 Task: Create List Reviewing in Board HR Policies to Workspace Creative Team. Create List Feedback in Board Team Collaboration to Workspace Creative Team. Create List Improving in Board Product Roadmap Planning and Management to Workspace Creative Team
Action: Mouse moved to (60, 299)
Screenshot: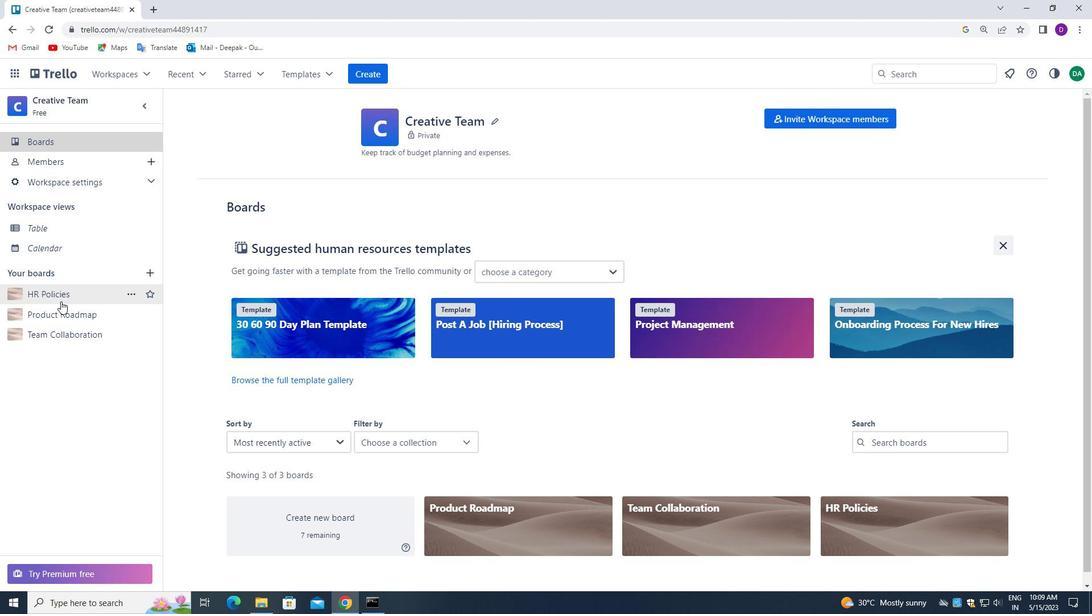 
Action: Mouse pressed left at (60, 299)
Screenshot: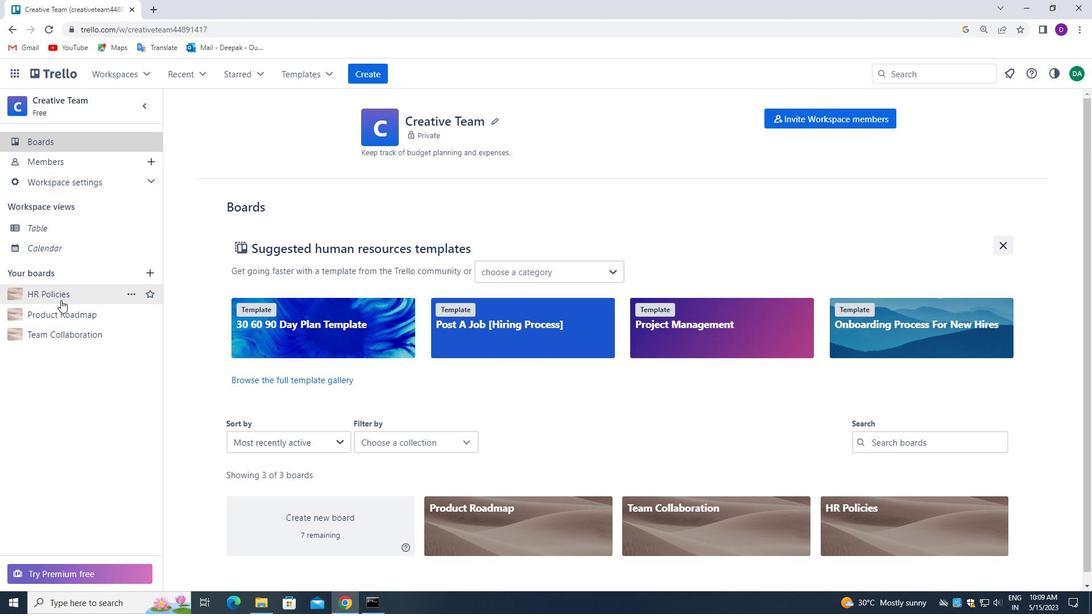 
Action: Mouse moved to (209, 146)
Screenshot: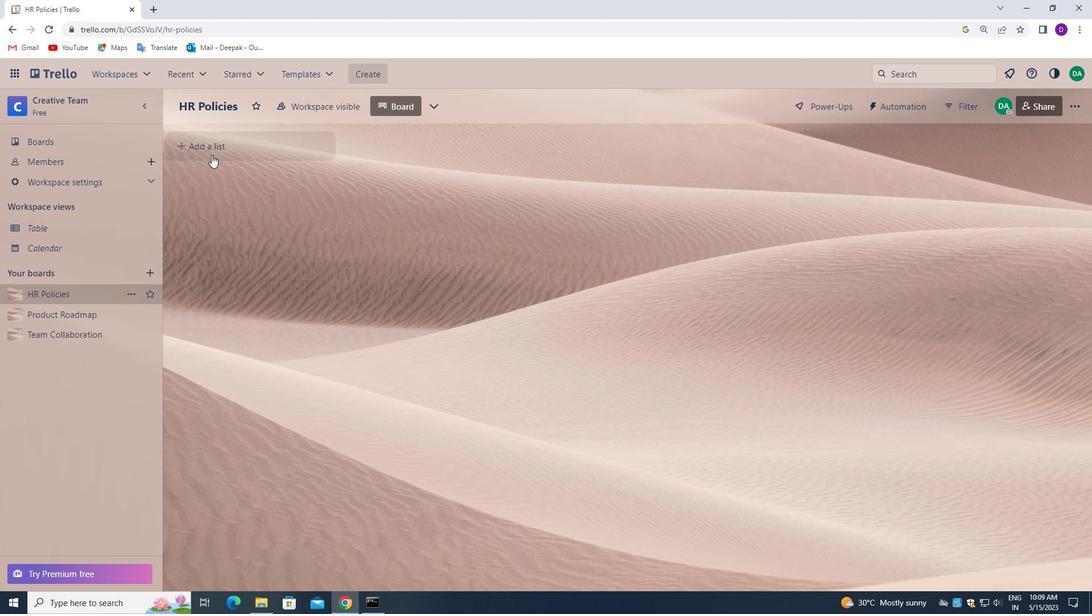 
Action: Mouse pressed left at (209, 146)
Screenshot: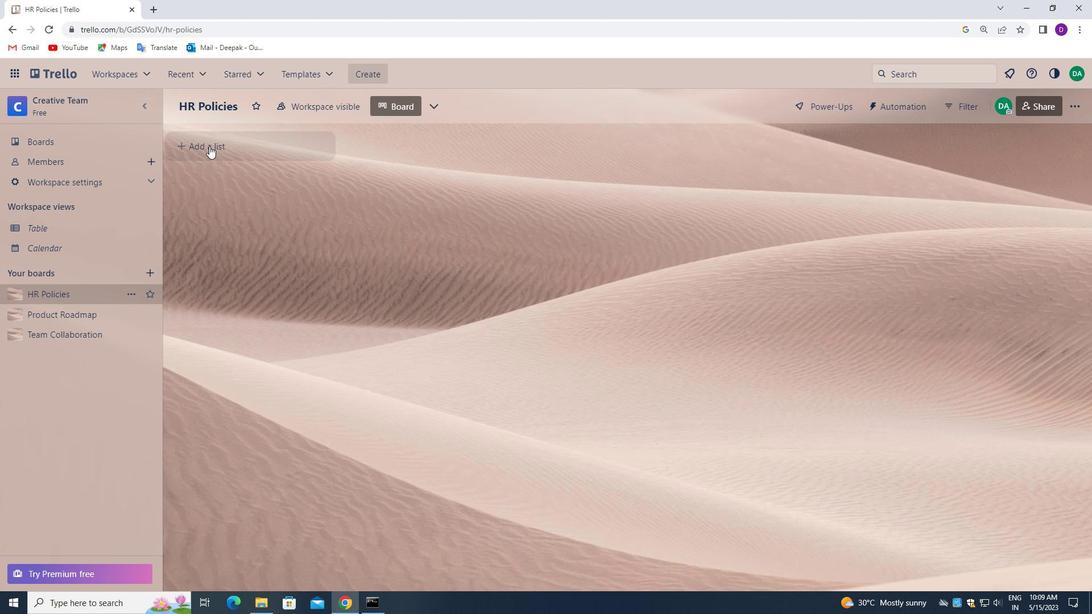 
Action: Mouse pressed left at (209, 146)
Screenshot: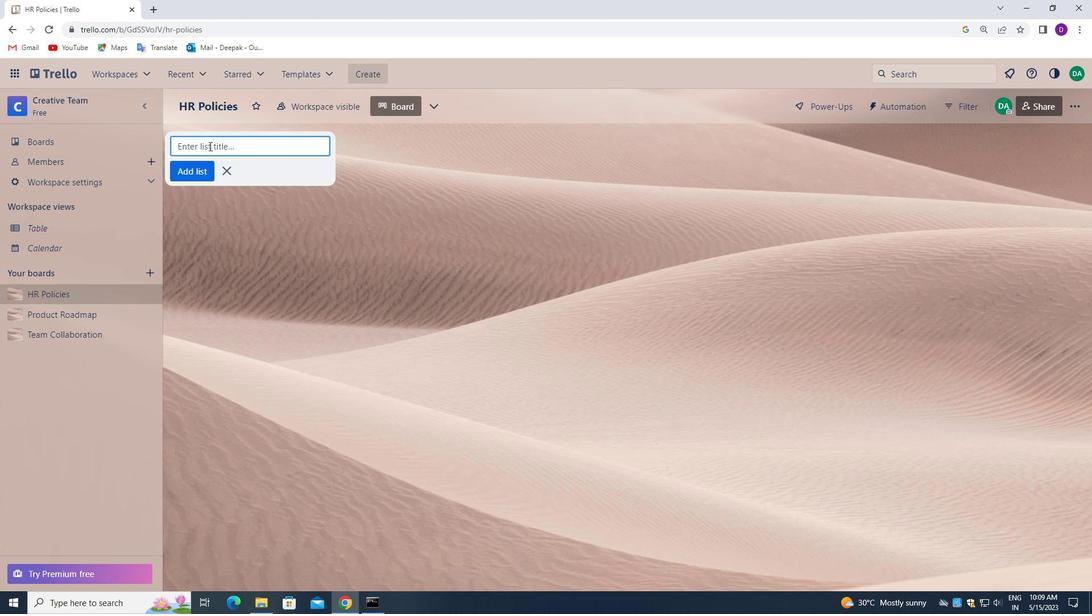 
Action: Mouse moved to (229, 260)
Screenshot: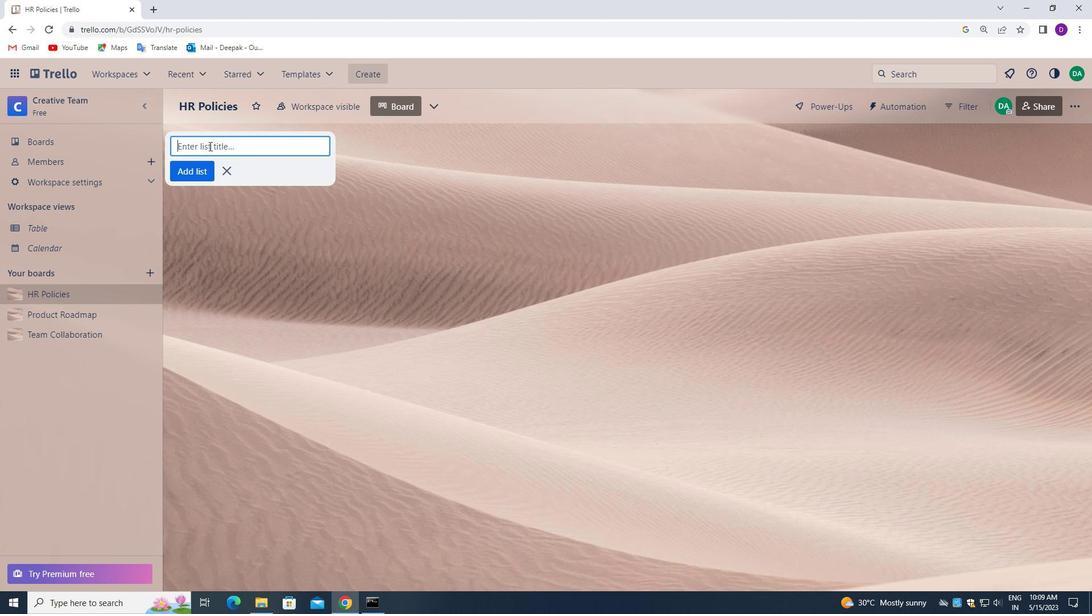 
Action: Key pressed <Key.shift_r>Reviewing
Screenshot: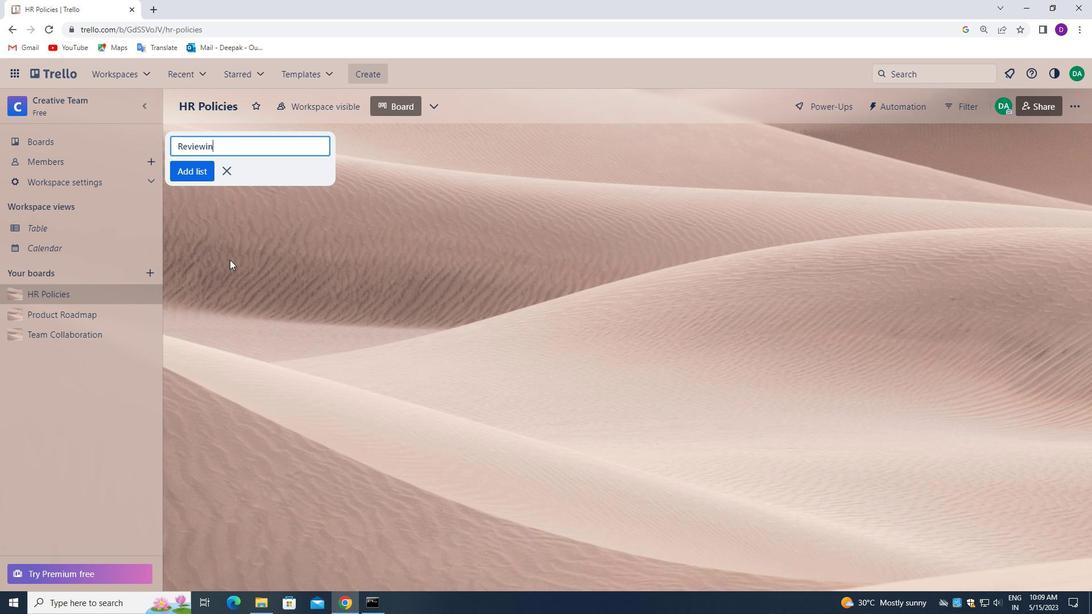 
Action: Mouse moved to (184, 169)
Screenshot: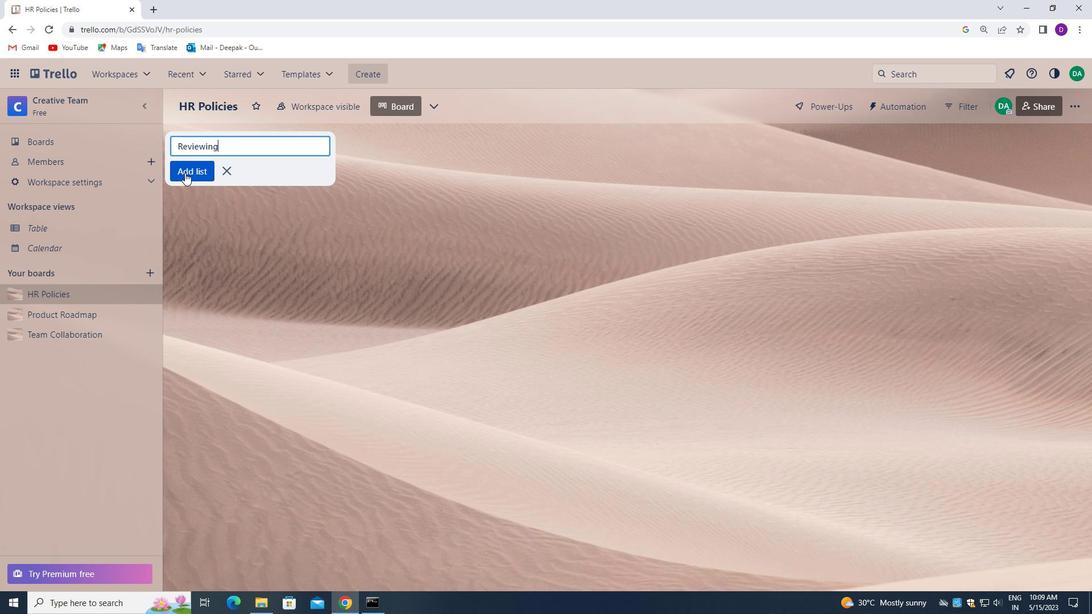 
Action: Mouse pressed left at (184, 169)
Screenshot: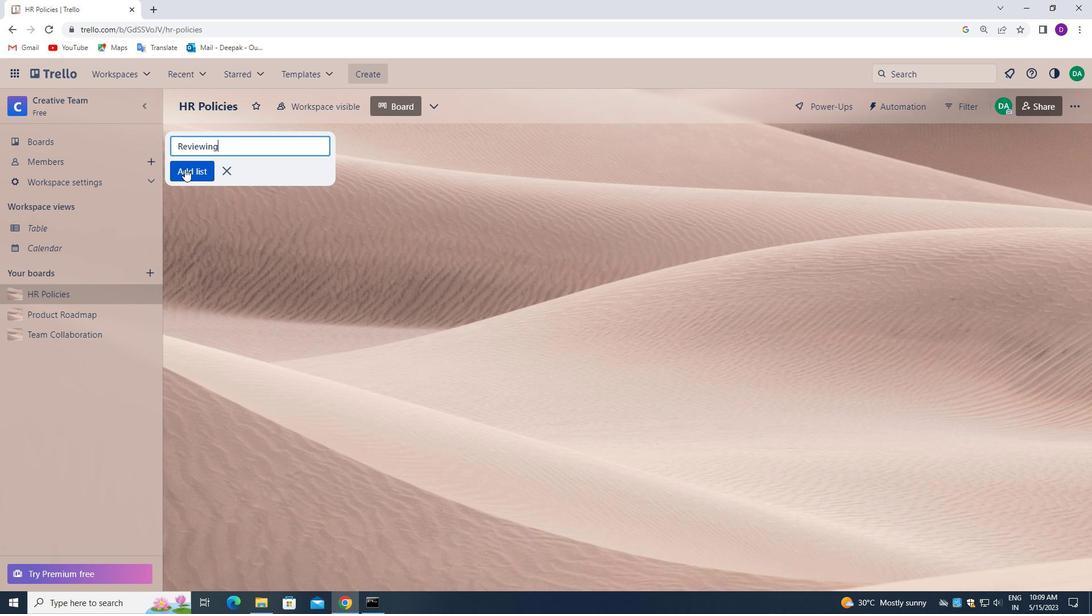 
Action: Mouse moved to (61, 336)
Screenshot: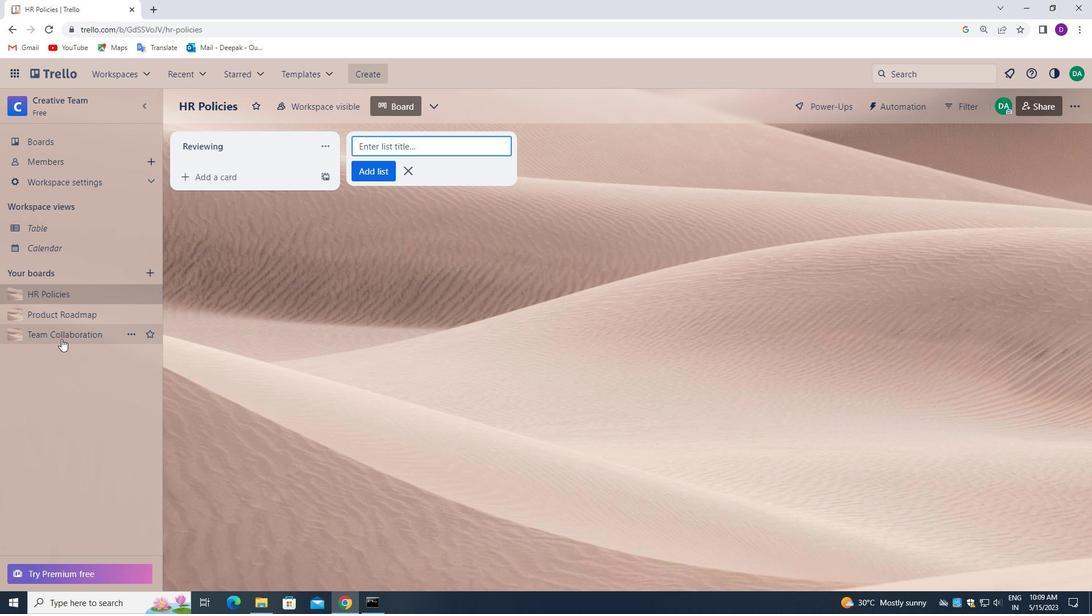 
Action: Mouse pressed left at (61, 336)
Screenshot: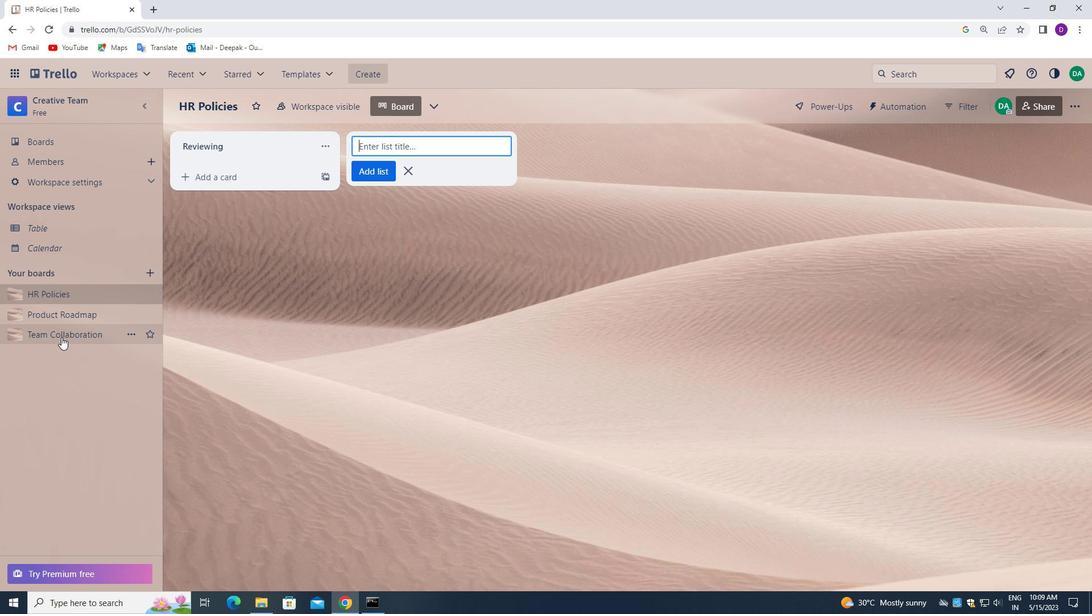 
Action: Mouse moved to (324, 138)
Screenshot: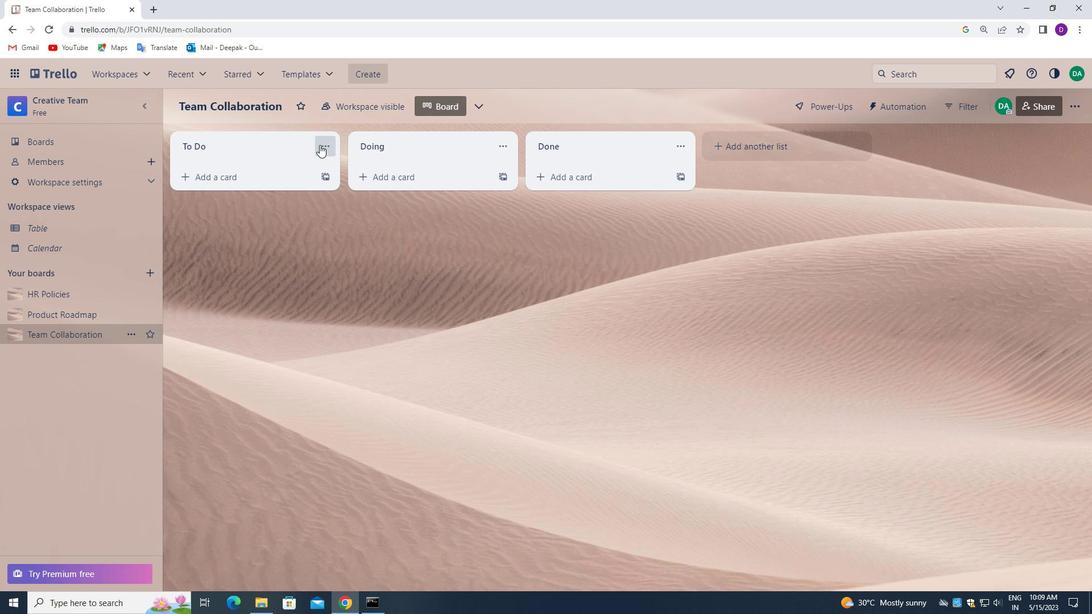 
Action: Mouse pressed left at (324, 138)
Screenshot: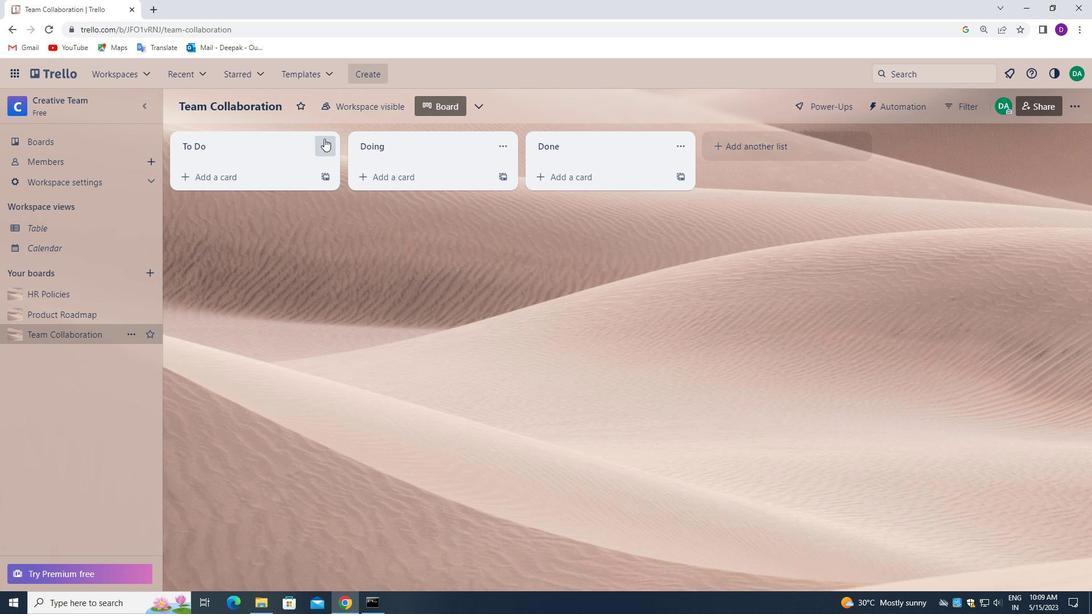 
Action: Mouse moved to (351, 449)
Screenshot: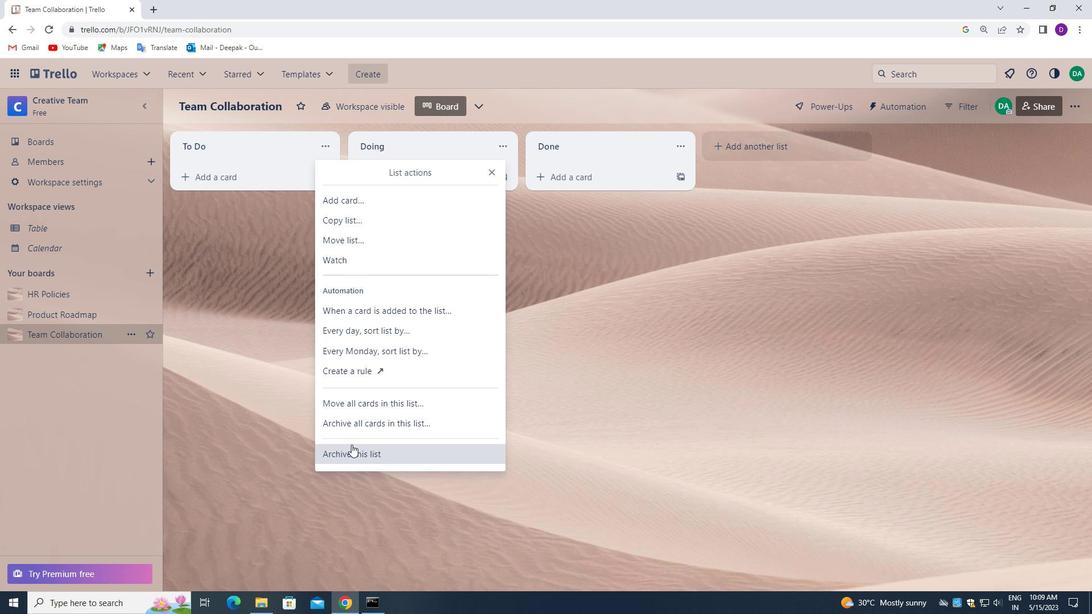 
Action: Mouse pressed left at (351, 449)
Screenshot: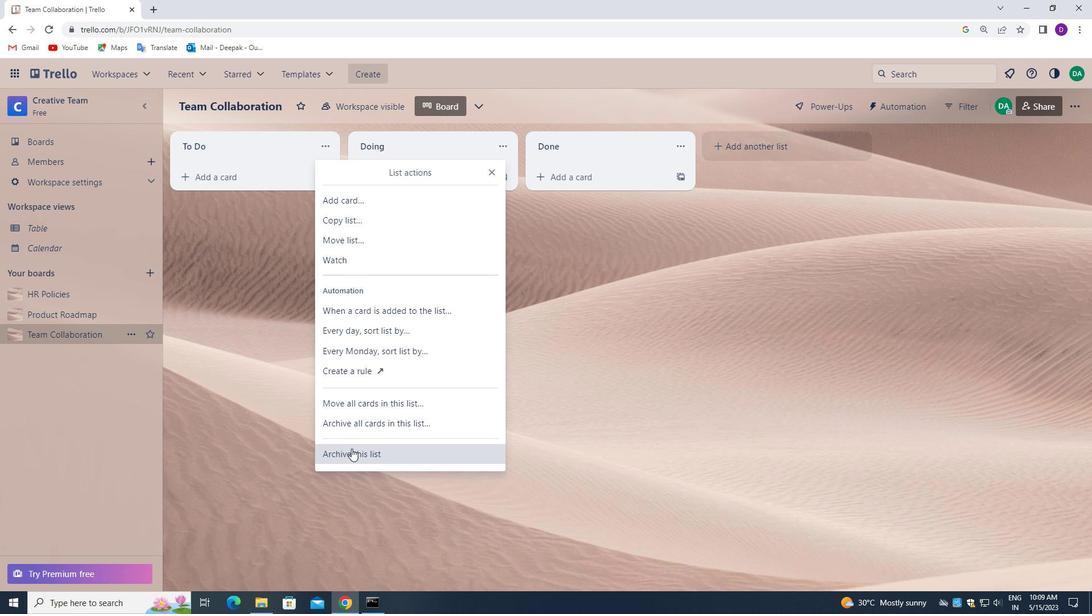 
Action: Mouse moved to (324, 145)
Screenshot: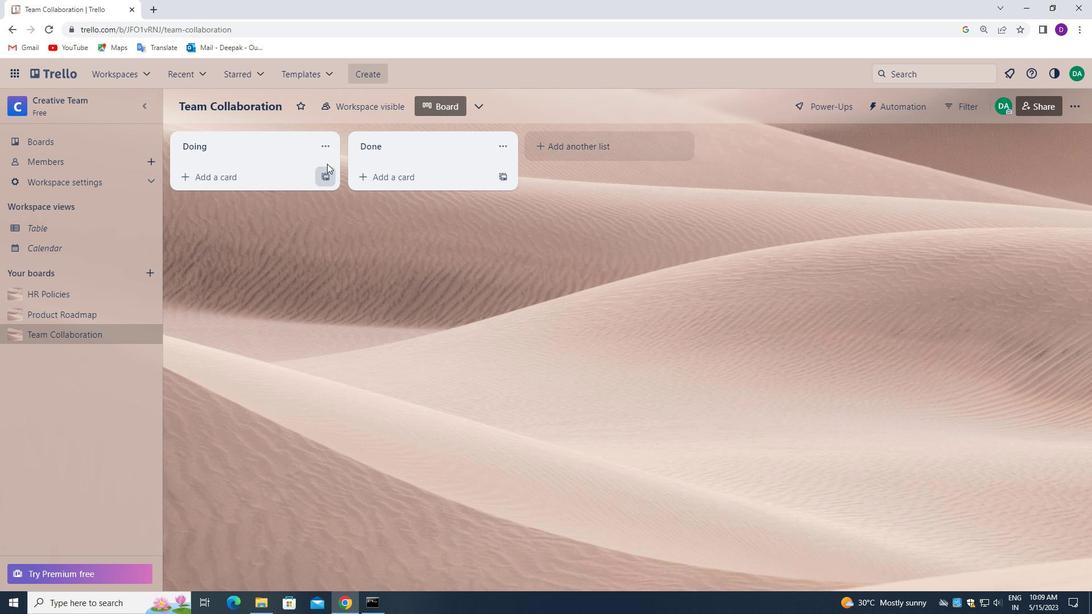 
Action: Mouse pressed left at (324, 145)
Screenshot: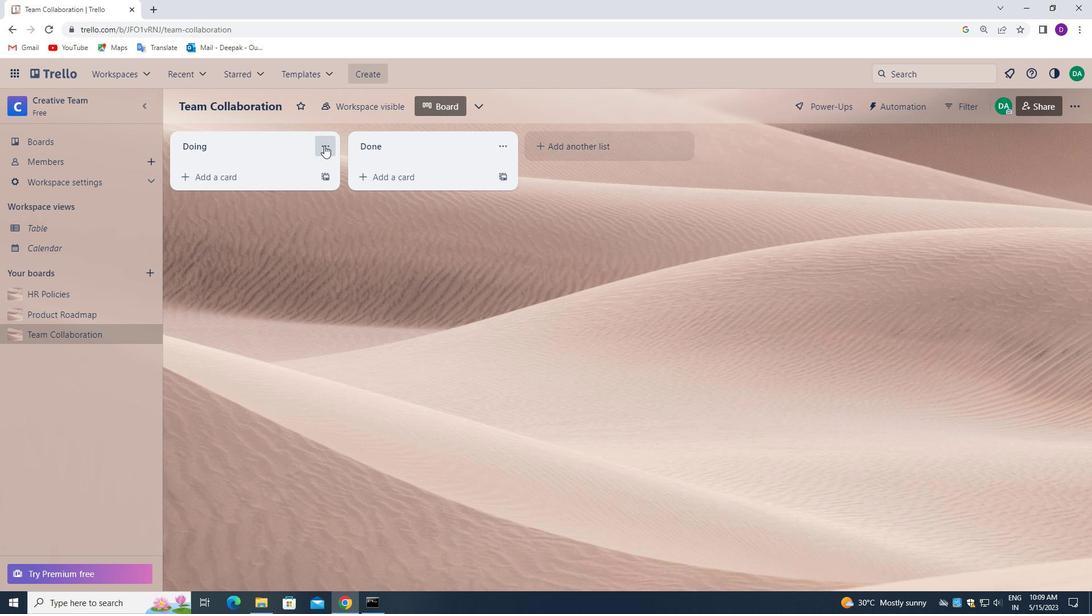 
Action: Mouse moved to (377, 451)
Screenshot: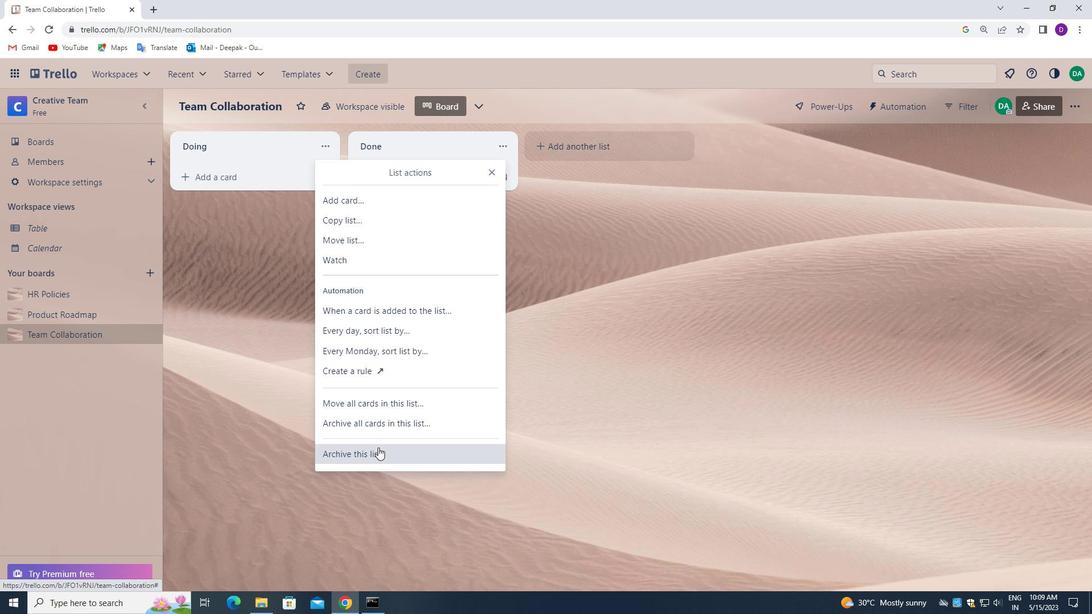 
Action: Mouse pressed left at (377, 451)
Screenshot: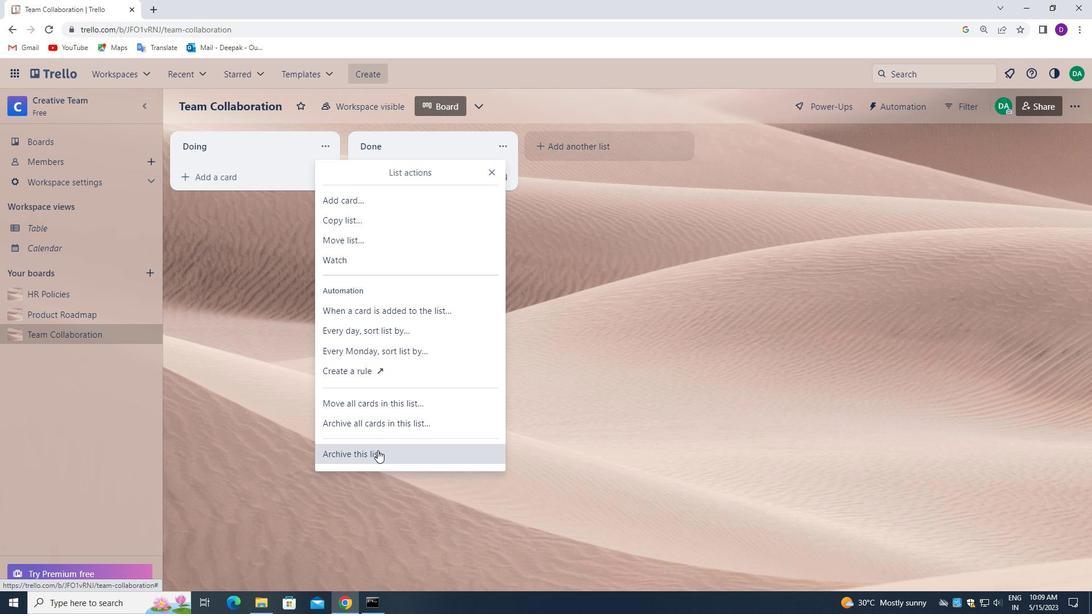 
Action: Mouse moved to (321, 146)
Screenshot: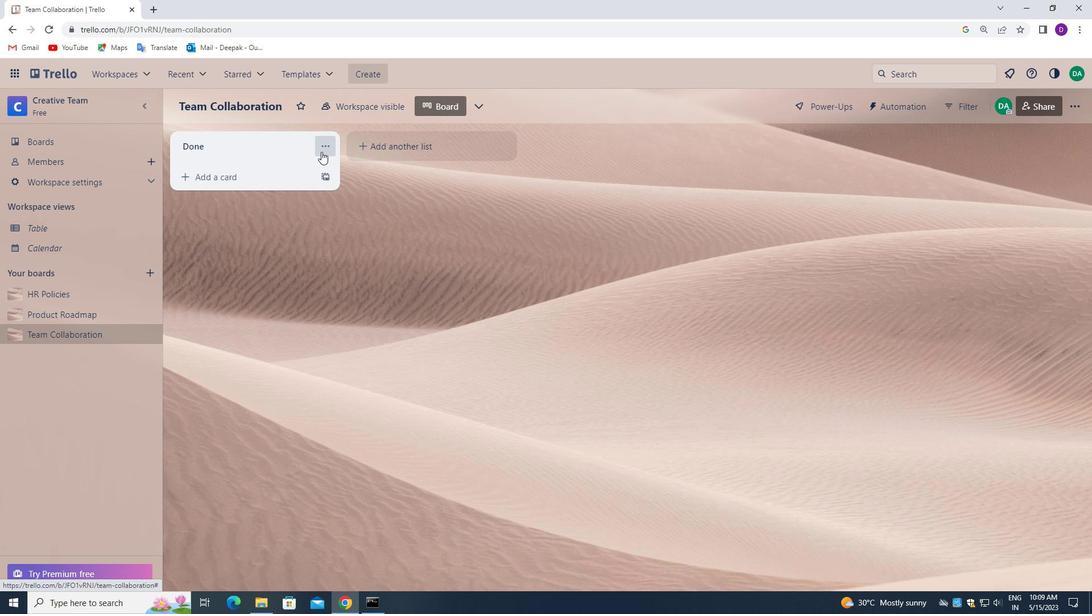 
Action: Mouse pressed left at (321, 146)
Screenshot: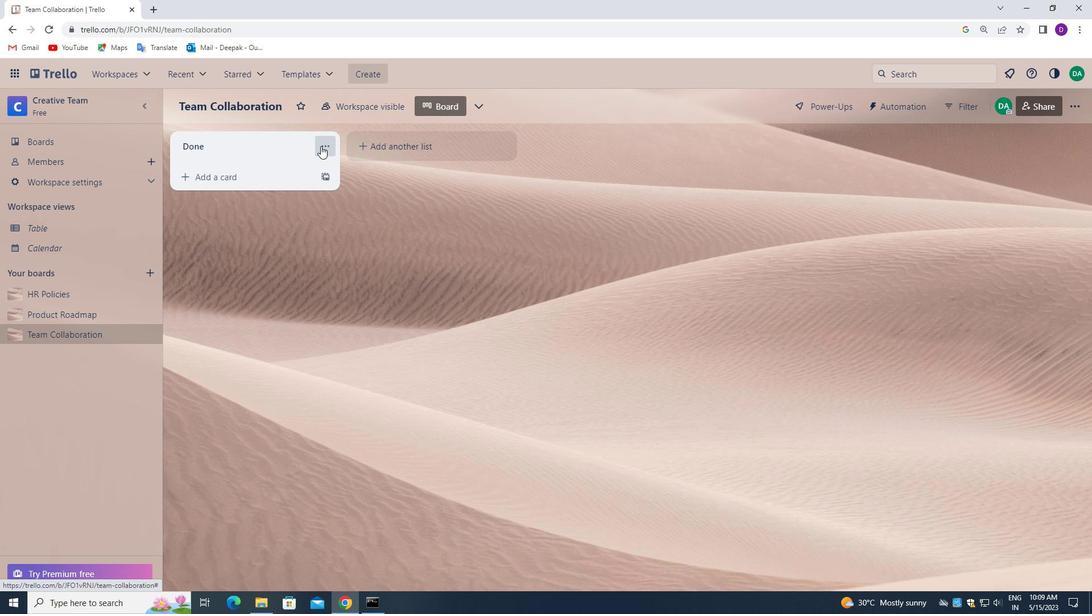 
Action: Mouse moved to (360, 449)
Screenshot: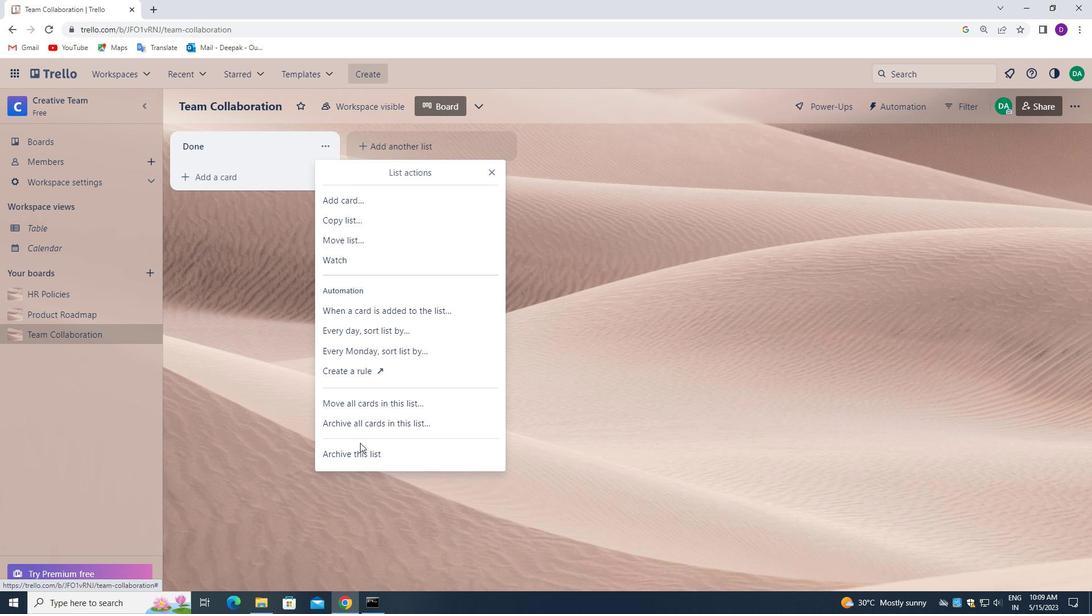 
Action: Mouse pressed left at (360, 449)
Screenshot: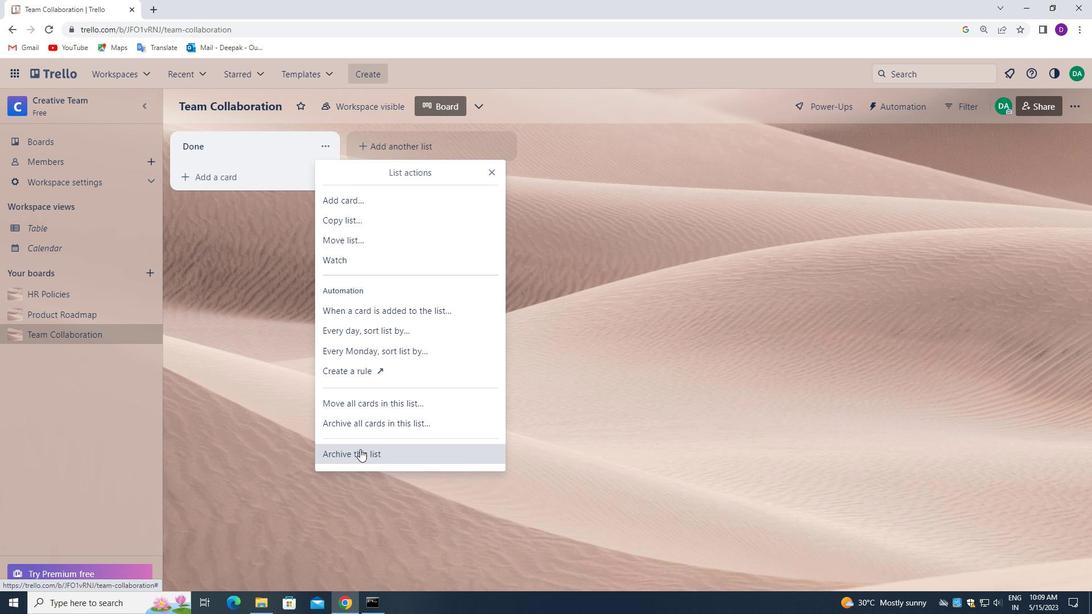 
Action: Mouse moved to (217, 146)
Screenshot: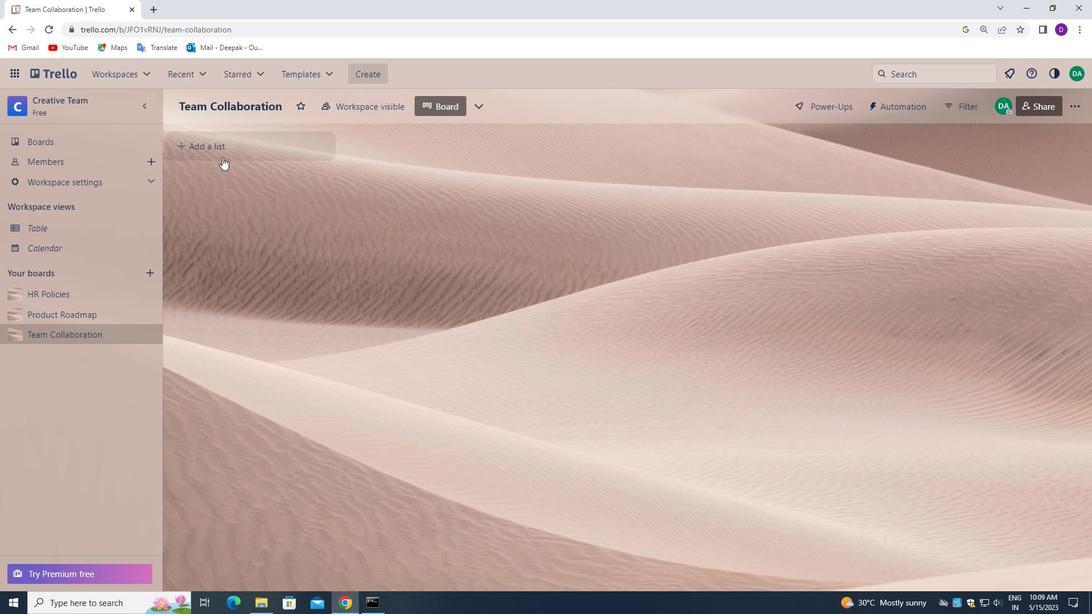 
Action: Mouse pressed left at (217, 146)
Screenshot: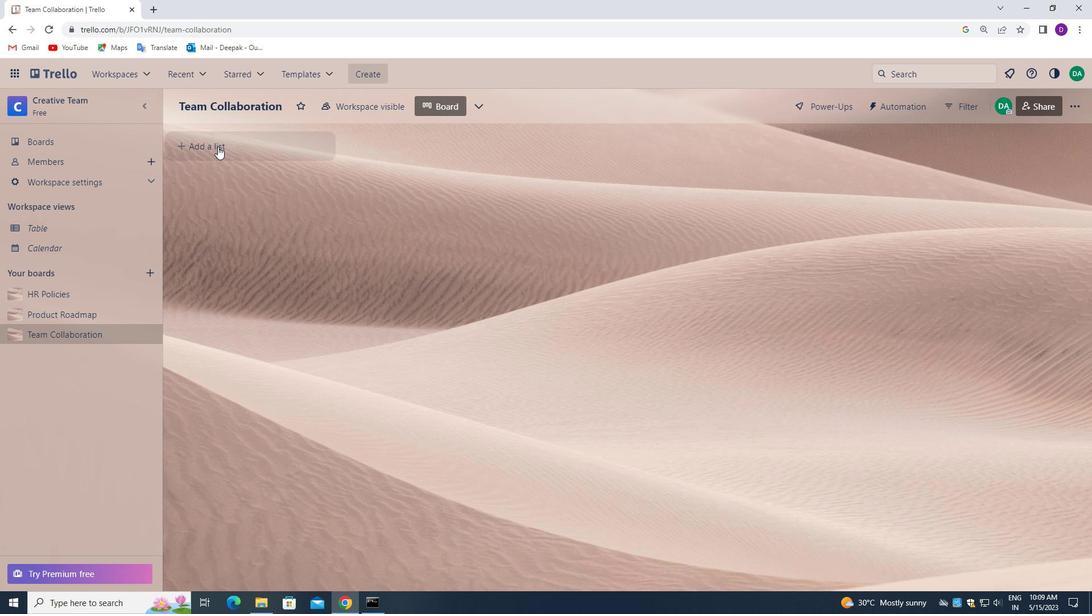 
Action: Mouse moved to (307, 352)
Screenshot: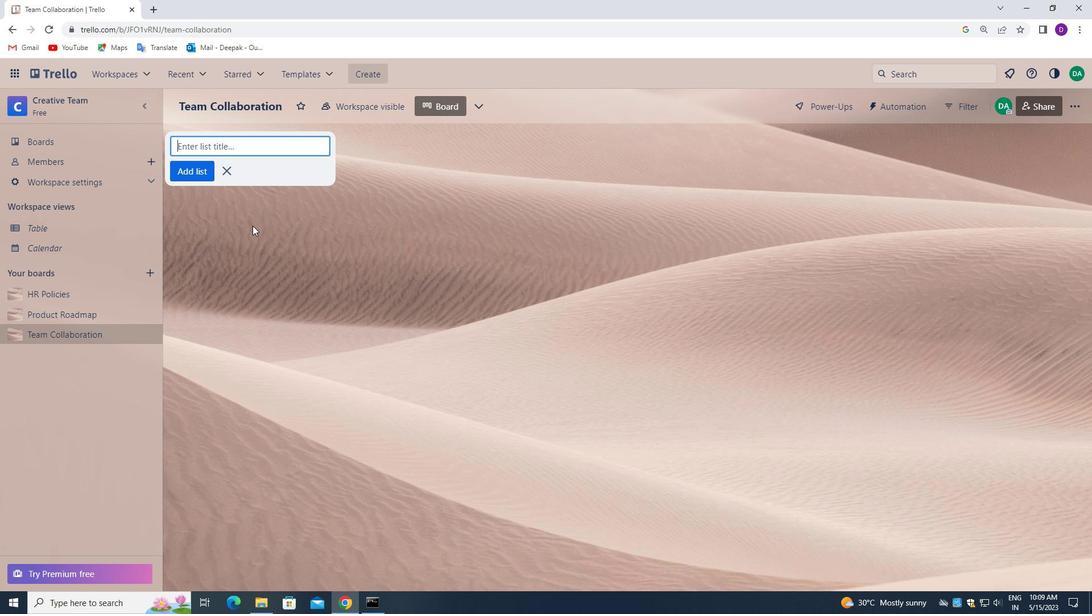 
Action: Key pressed <Key.shift_r>Feedback<Key.space>
Screenshot: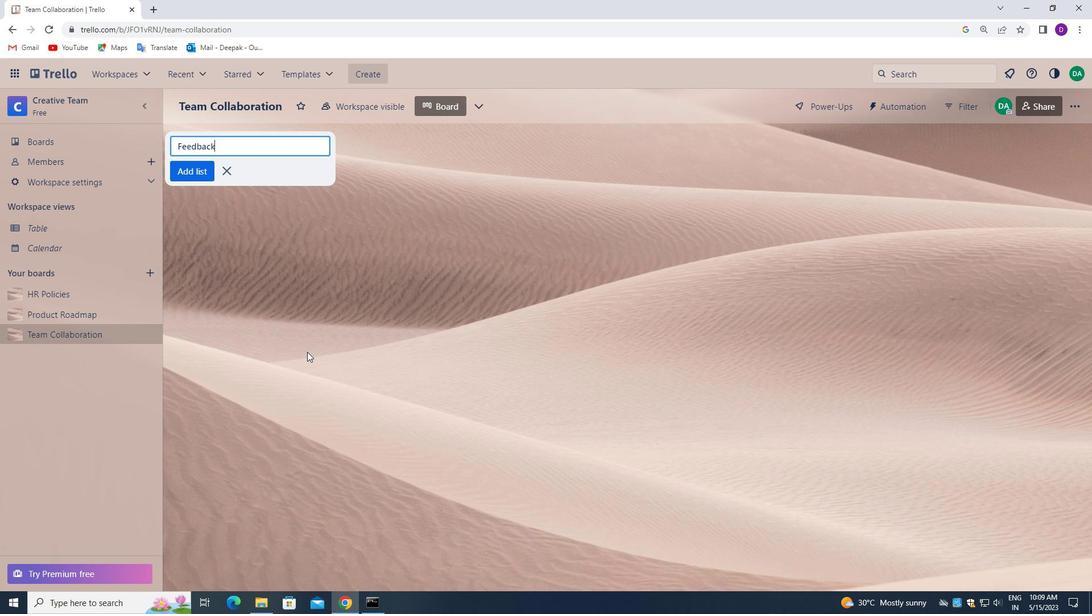 
Action: Mouse moved to (186, 166)
Screenshot: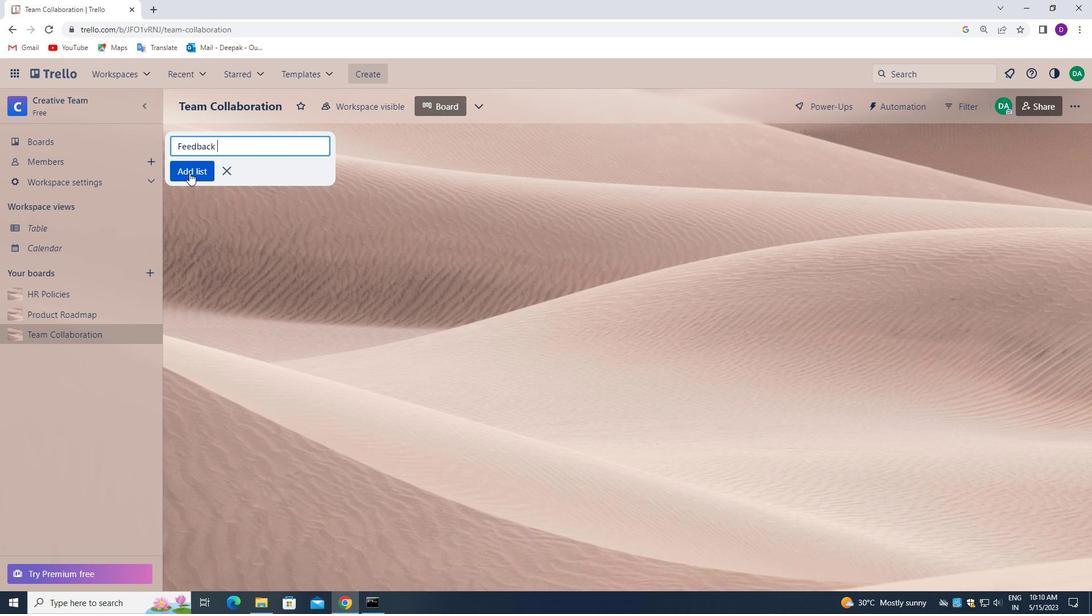 
Action: Mouse pressed left at (186, 166)
Screenshot: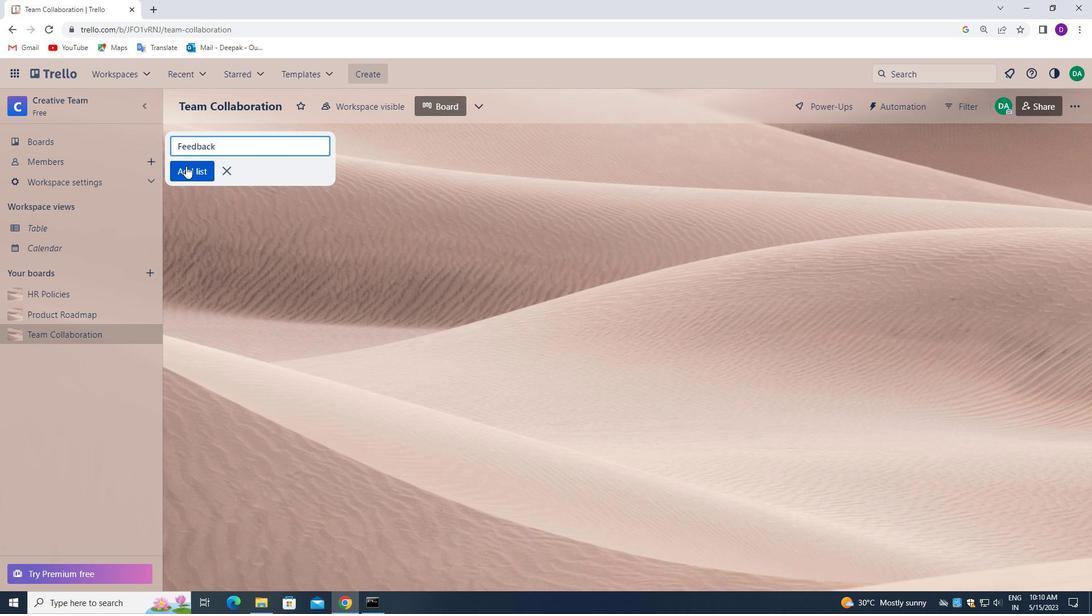 
Action: Mouse moved to (79, 313)
Screenshot: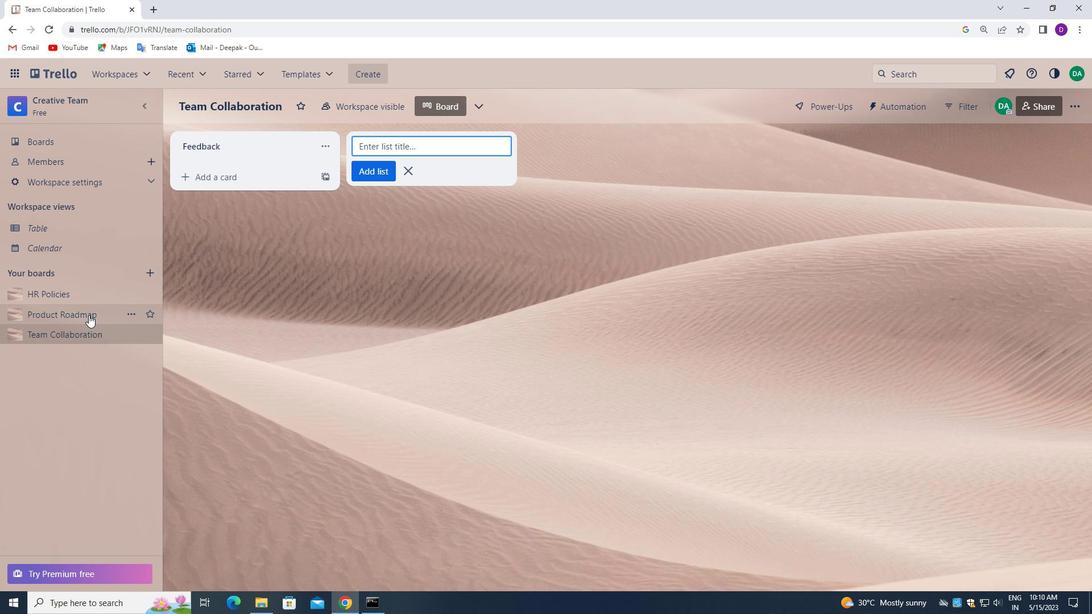 
Action: Mouse pressed left at (79, 313)
Screenshot: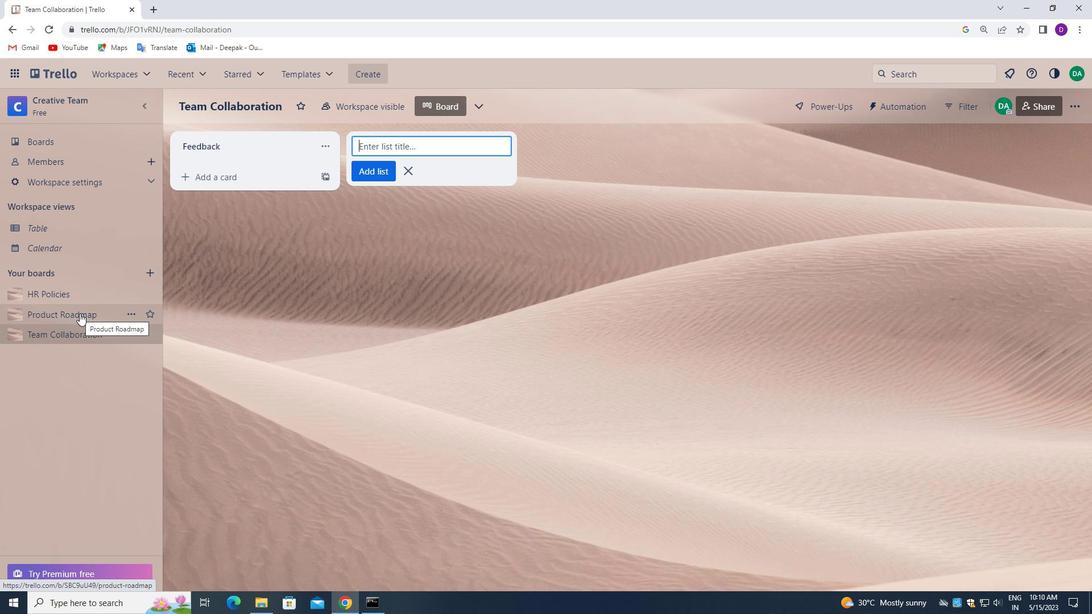 
Action: Mouse moved to (323, 148)
Screenshot: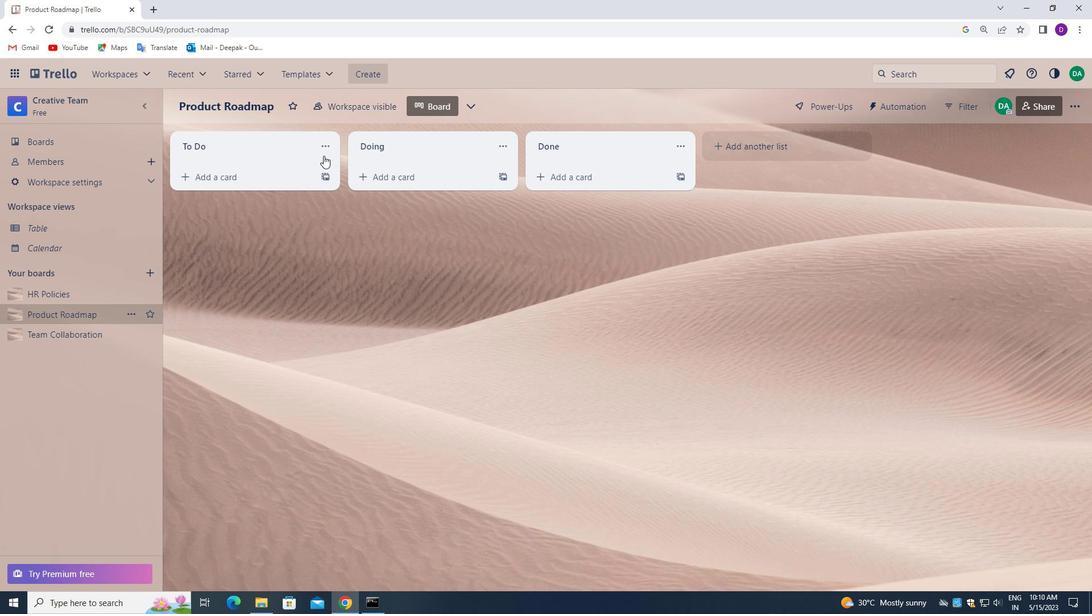 
Action: Mouse pressed left at (323, 148)
Screenshot: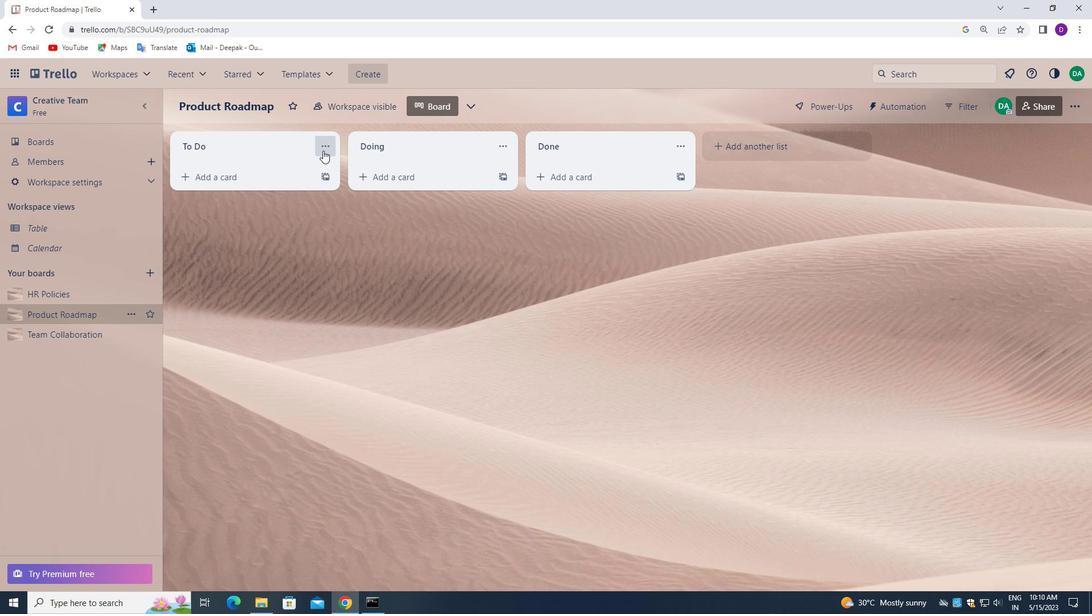 
Action: Mouse moved to (368, 455)
Screenshot: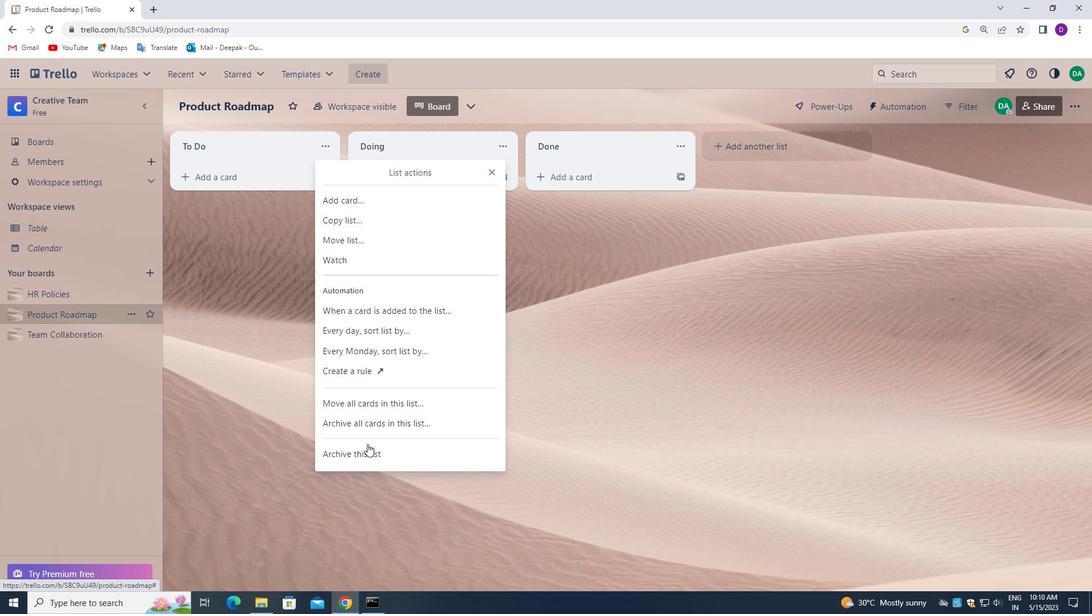 
Action: Mouse pressed left at (368, 455)
Screenshot: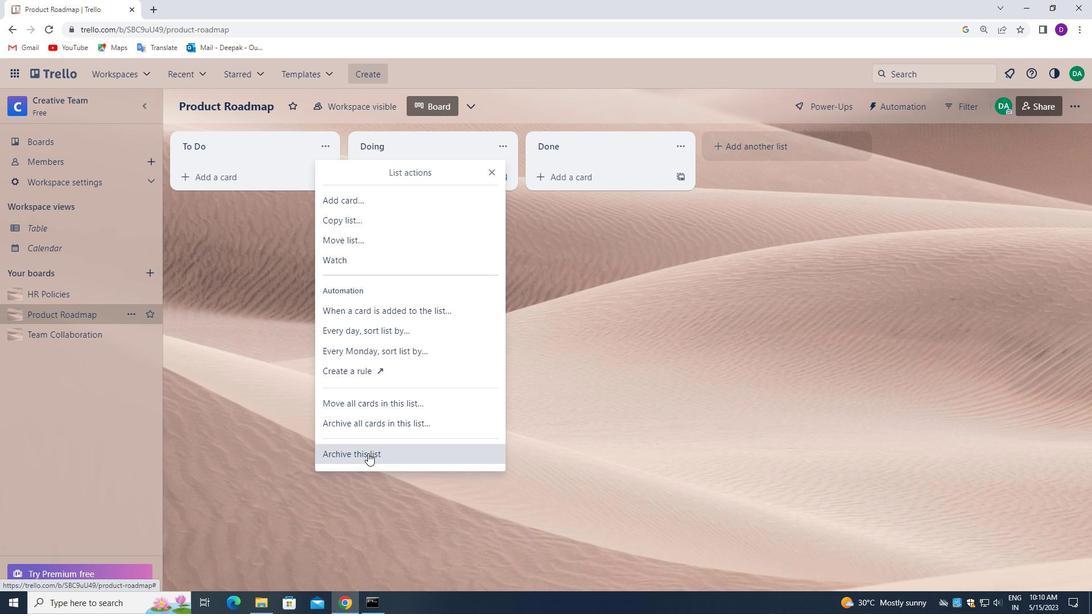 
Action: Mouse moved to (319, 147)
Screenshot: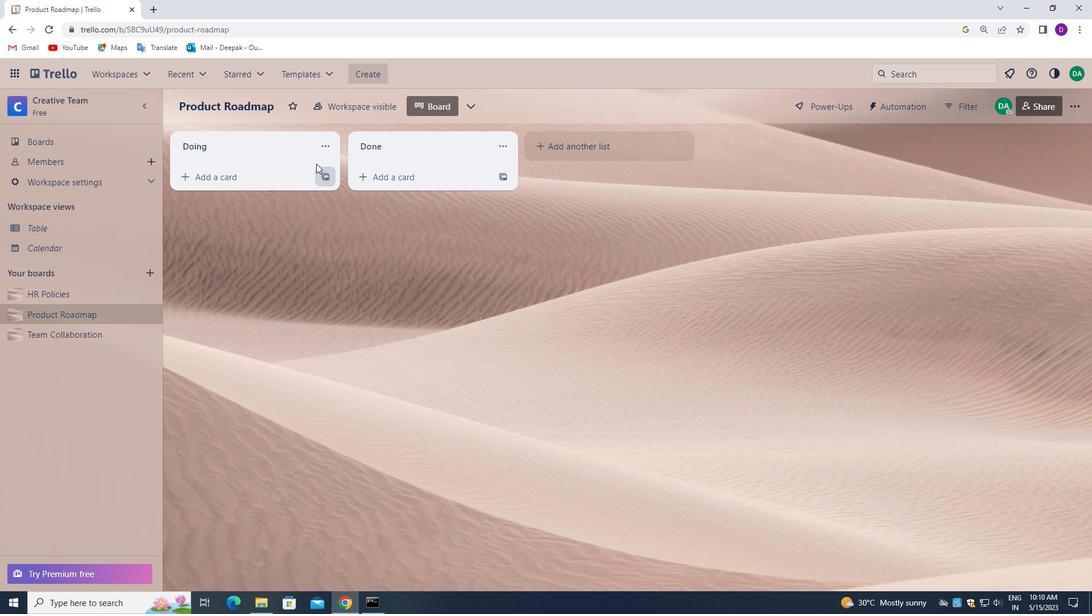 
Action: Mouse pressed left at (319, 147)
Screenshot: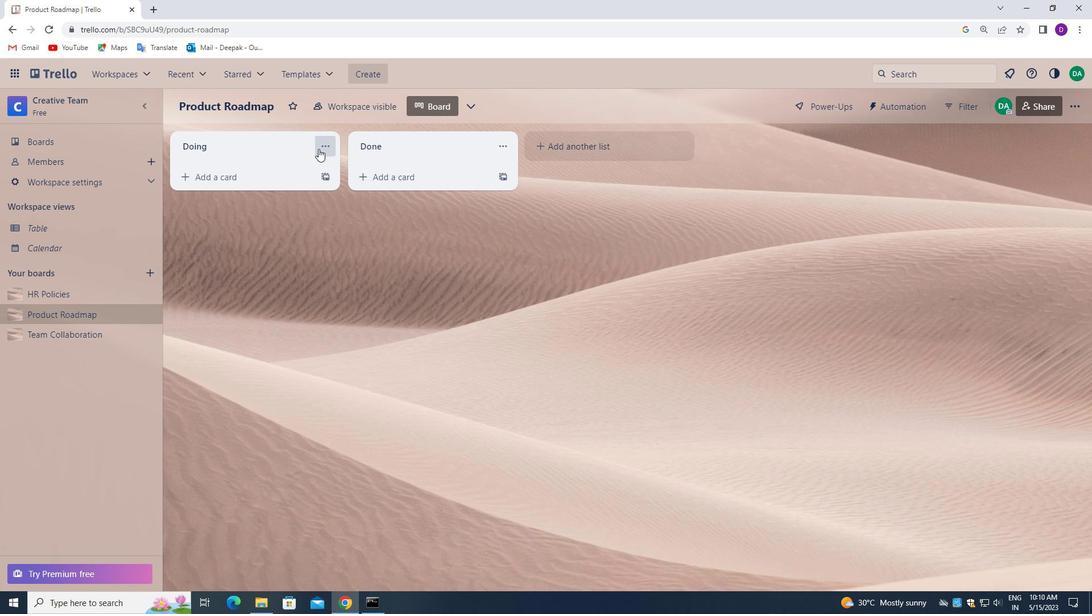 
Action: Mouse moved to (372, 448)
Screenshot: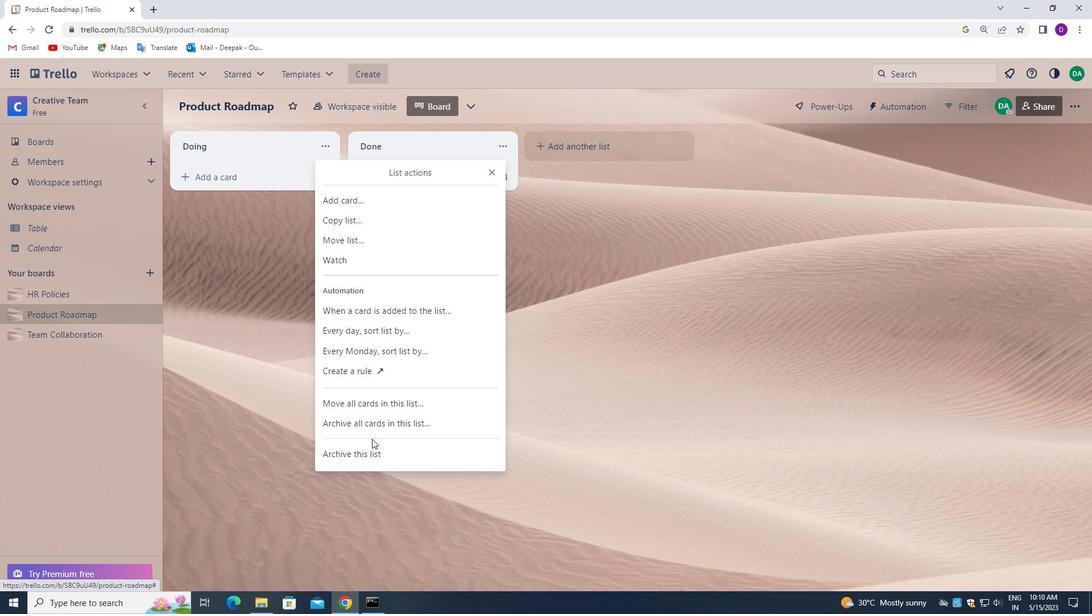 
Action: Mouse pressed left at (372, 448)
Screenshot: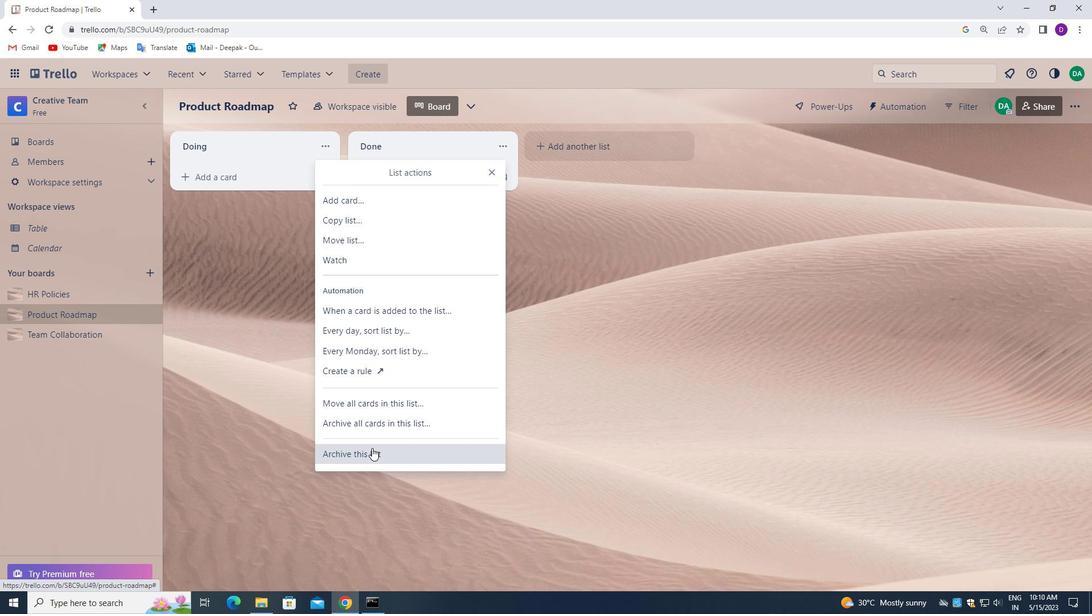 
Action: Mouse moved to (325, 147)
Screenshot: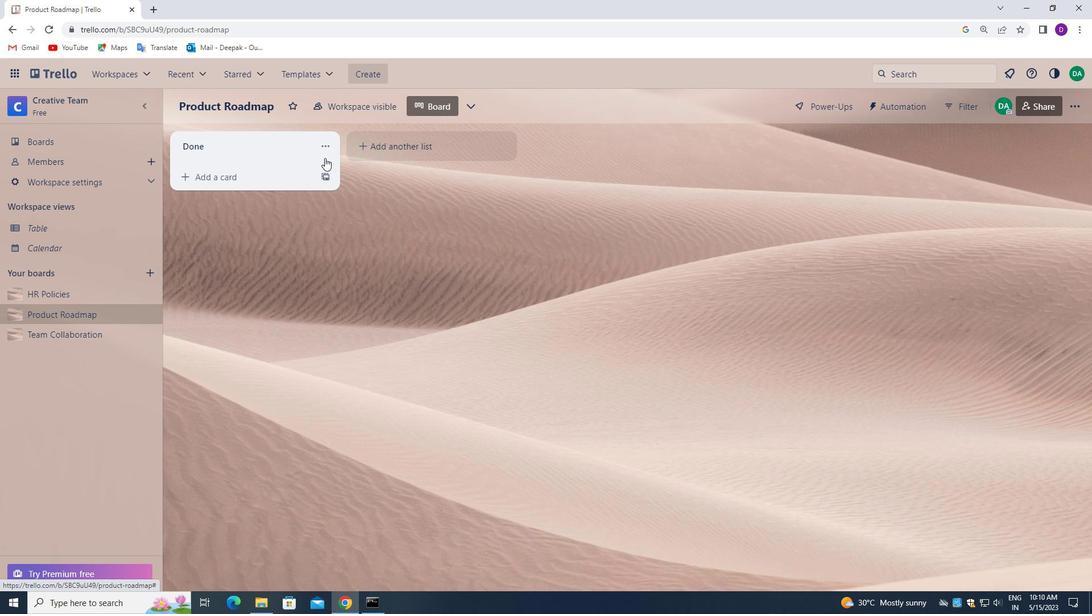 
Action: Mouse pressed left at (325, 147)
Screenshot: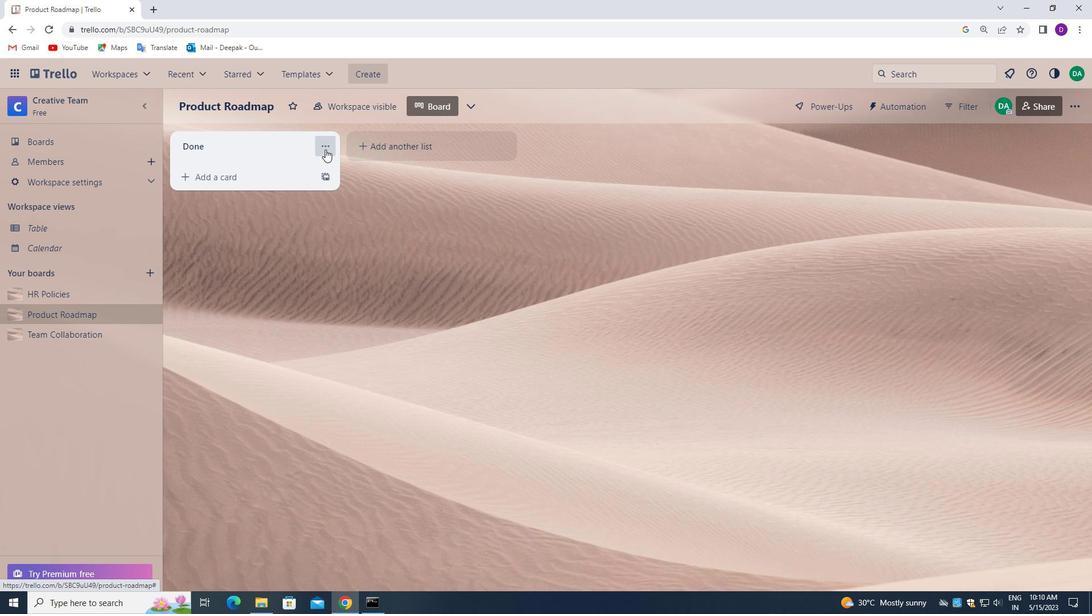 
Action: Mouse moved to (354, 461)
Screenshot: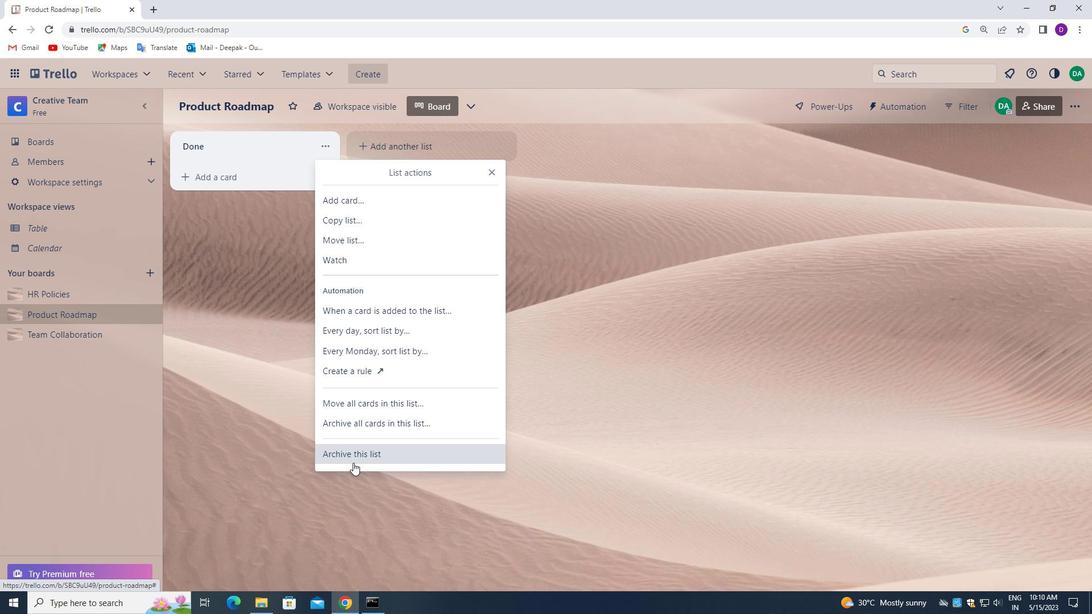 
Action: Mouse pressed left at (354, 461)
Screenshot: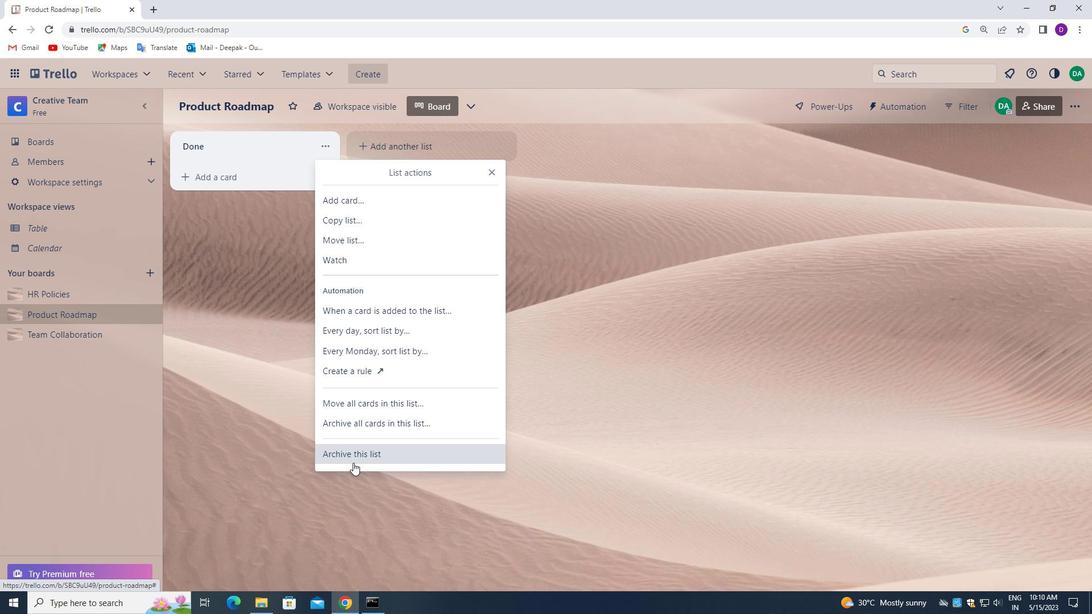 
Action: Mouse moved to (226, 148)
Screenshot: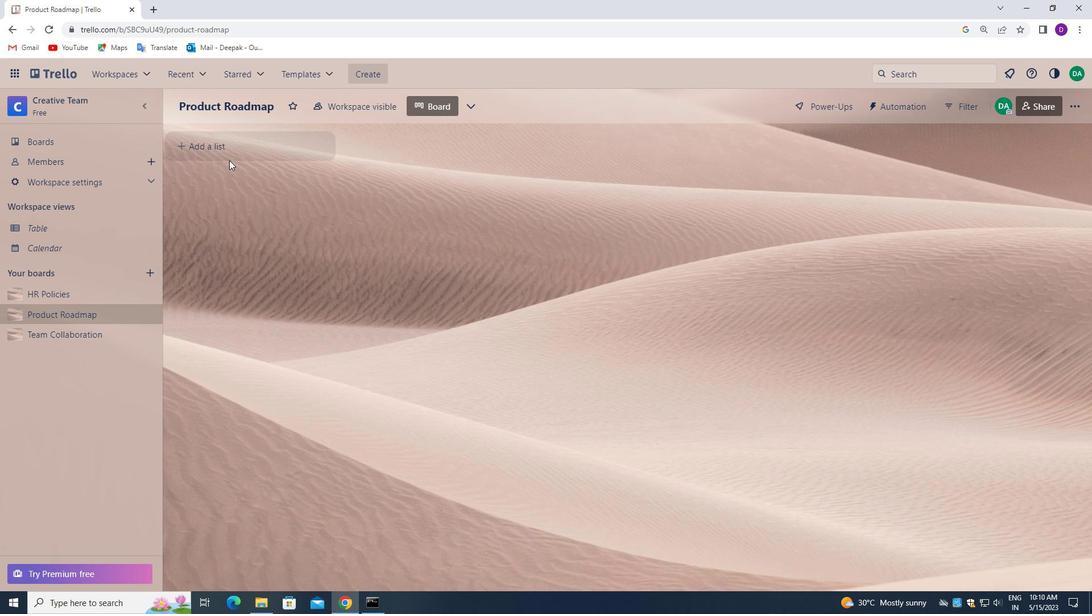 
Action: Mouse pressed left at (226, 148)
Screenshot: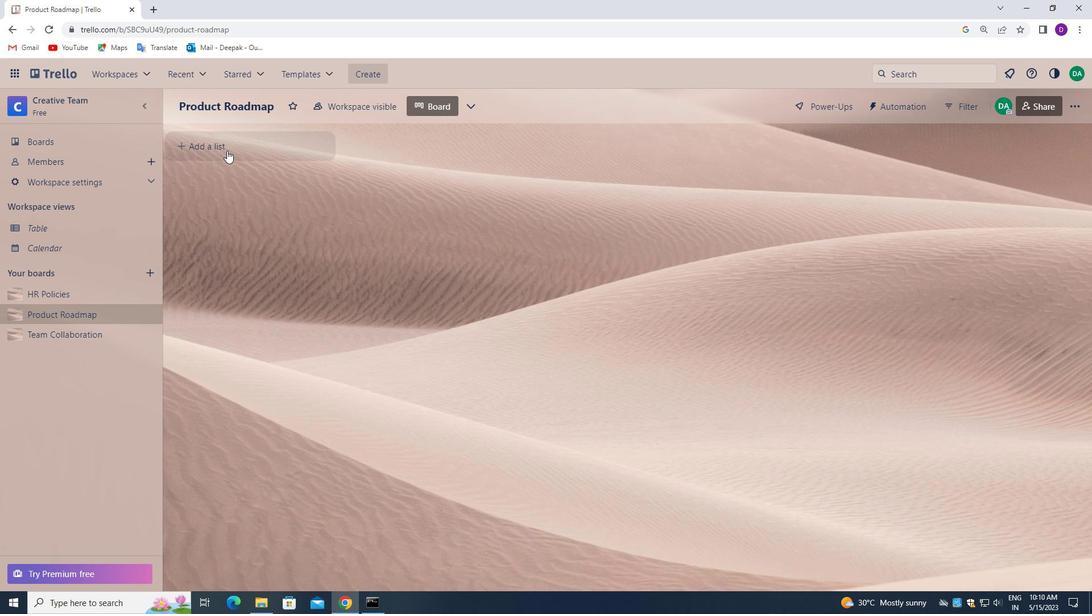 
Action: Mouse moved to (229, 149)
Screenshot: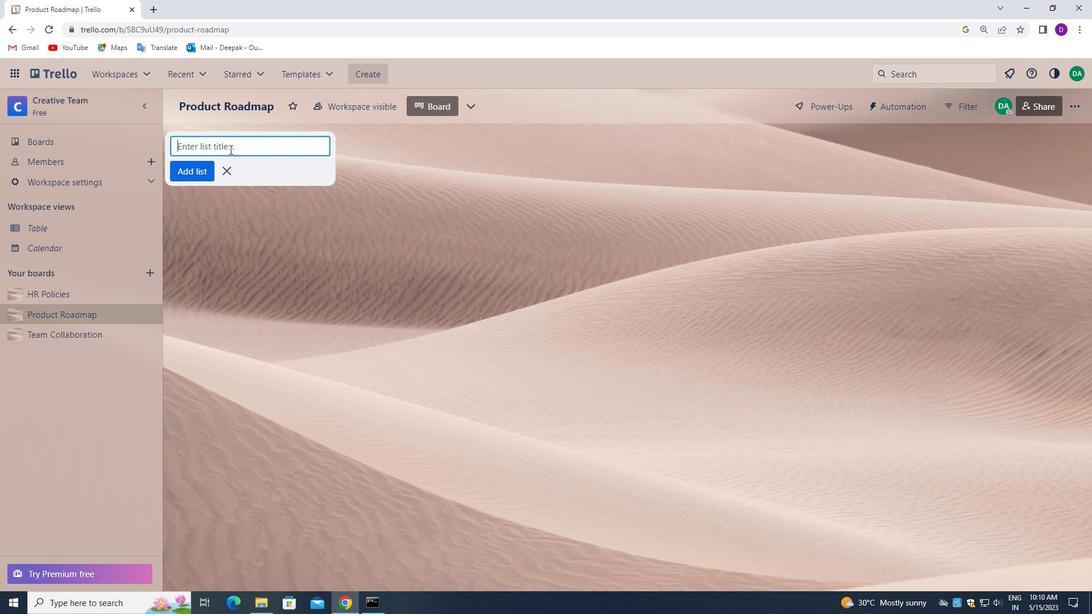 
Action: Mouse pressed left at (229, 149)
Screenshot: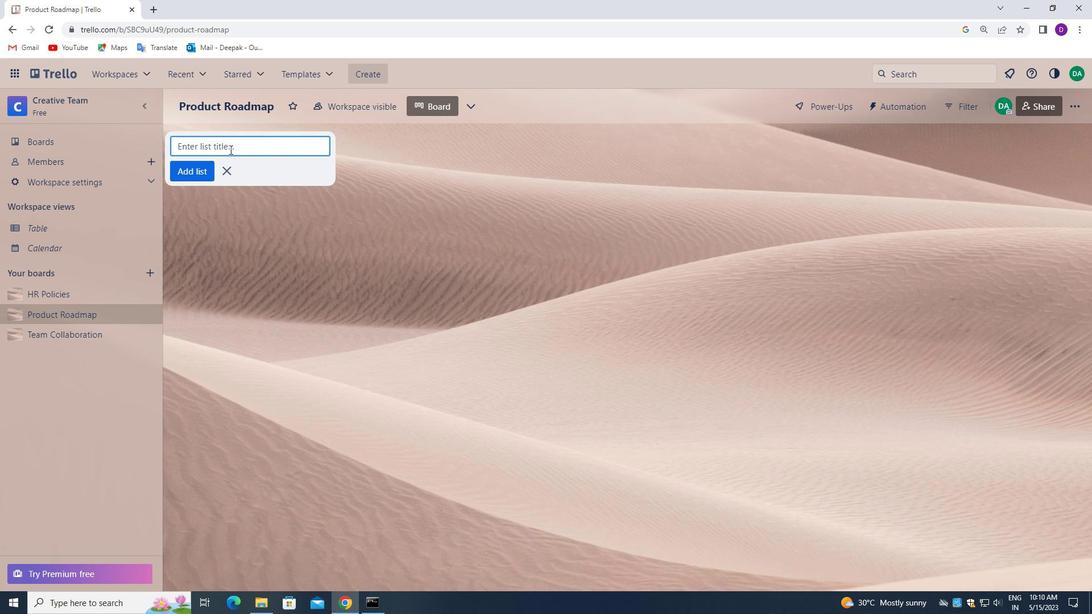 
Action: Mouse moved to (237, 294)
Screenshot: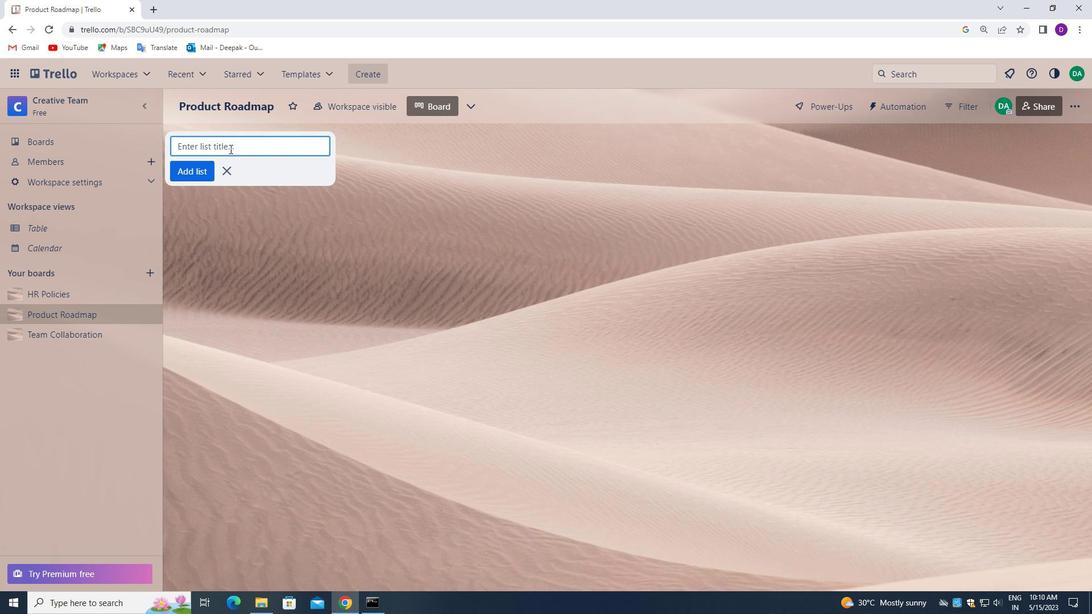 
Action: Key pressed <Key.shift>IMPROVING
Screenshot: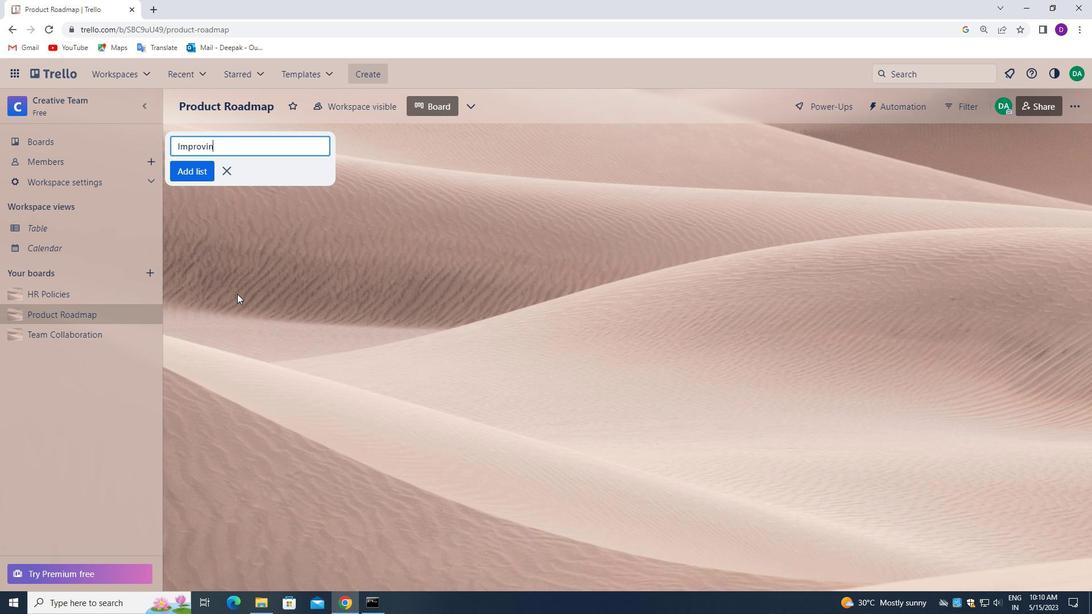 
Action: Mouse moved to (186, 169)
Screenshot: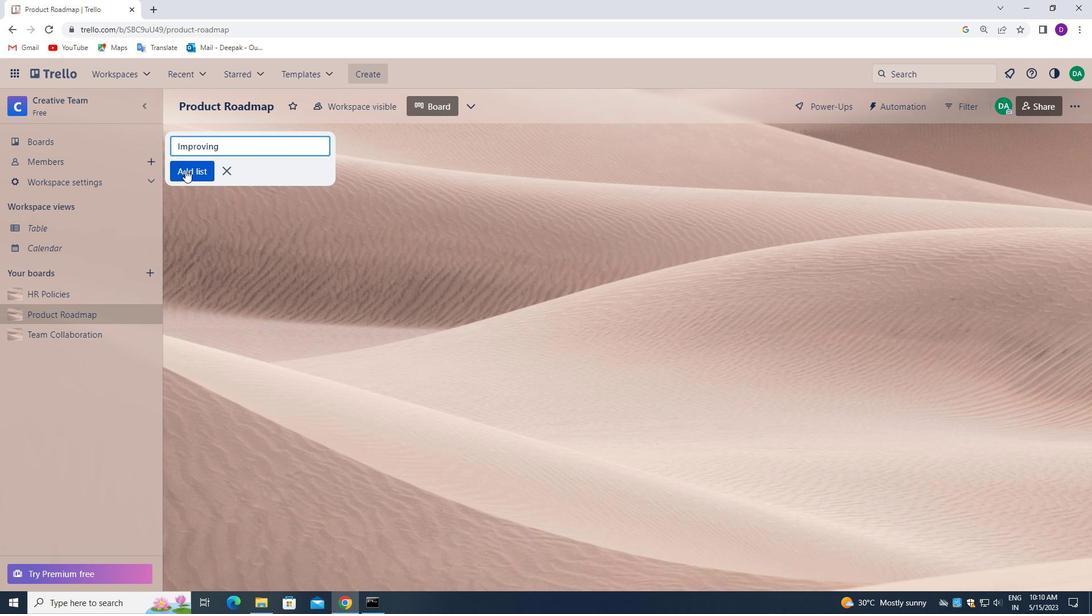 
Action: Mouse pressed left at (186, 169)
Screenshot: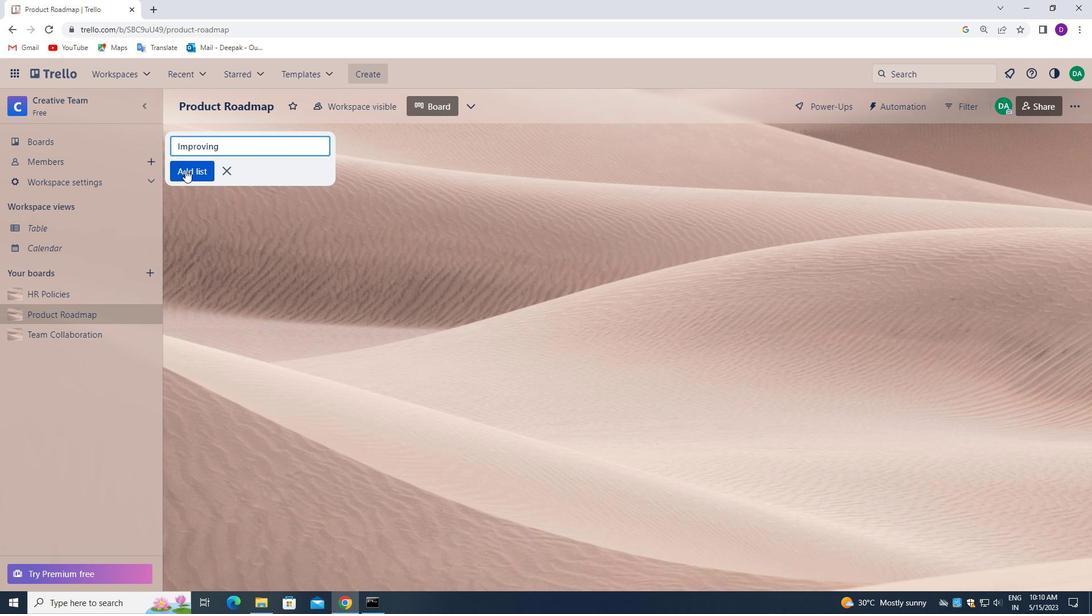 
Action: Mouse moved to (48, 139)
Screenshot: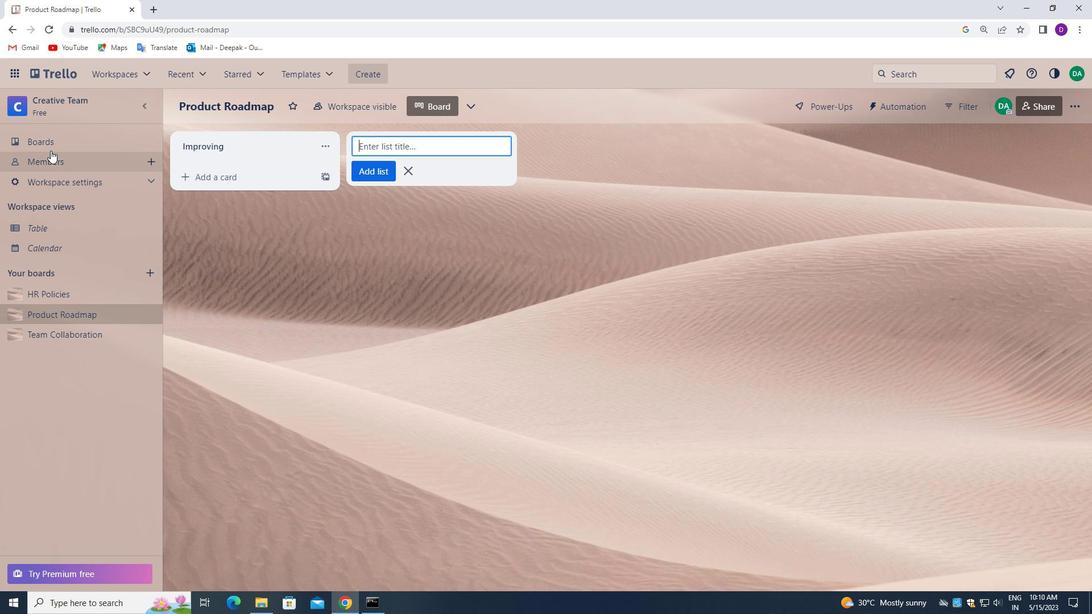 
Action: Mouse pressed left at (48, 139)
Screenshot: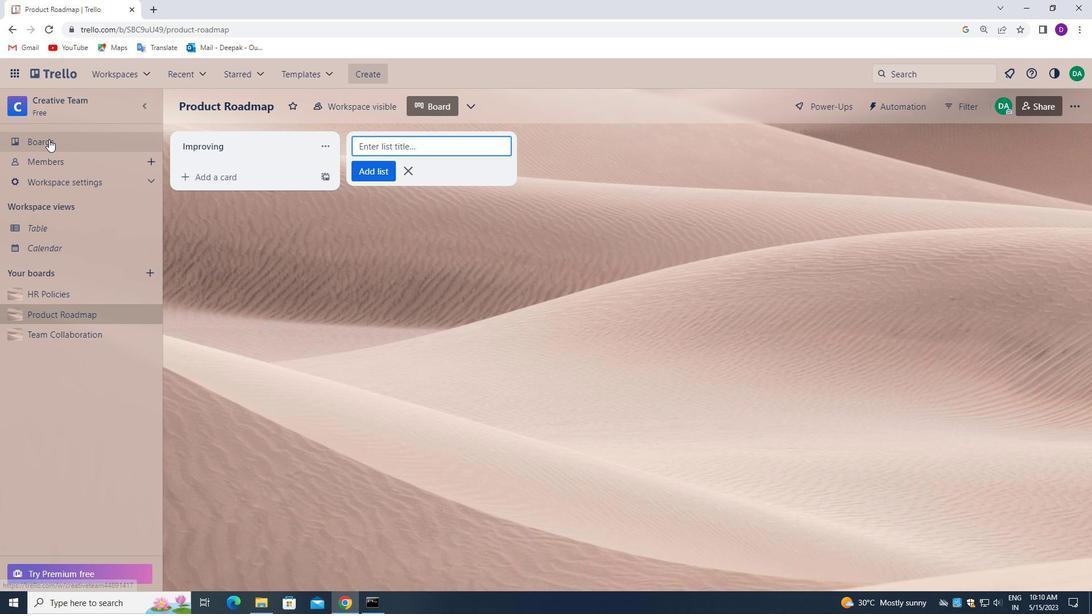 
Action: Mouse moved to (438, 246)
Screenshot: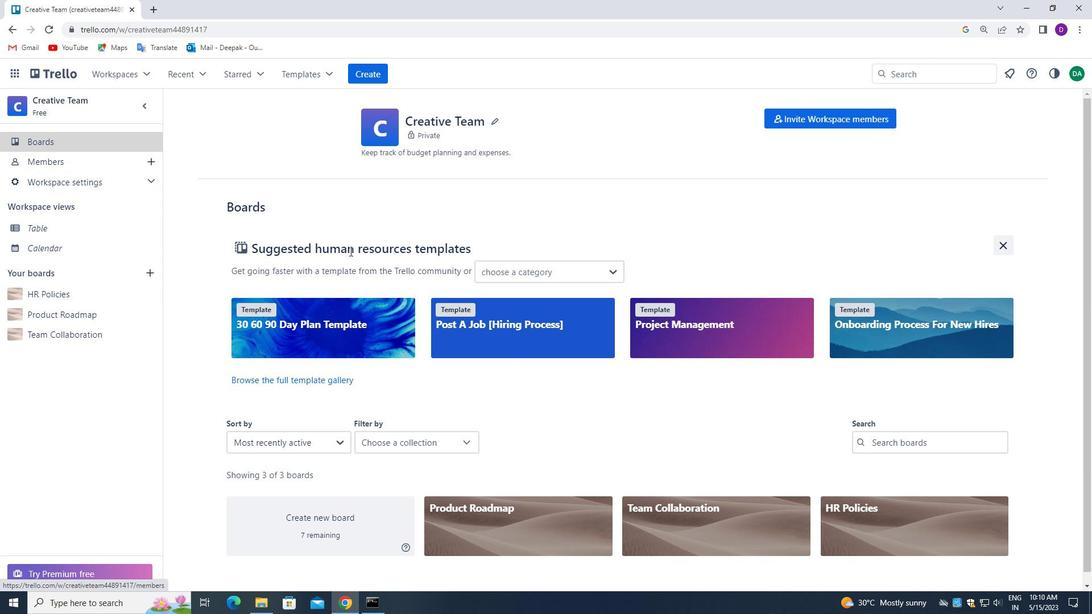 
